 Task: Look for space in Manchester, United Kingdom from 5th June, 2023 to 16th June, 2023 for 2 adults in price range Rs.14000 to Rs.18000. Place can be entire place with 1  bedroom having 1 bed and 1 bathroom. Property type can be house, flat, guest house, hotel. Booking option can be shelf check-in. Required host language is English.
Action: Mouse moved to (443, 90)
Screenshot: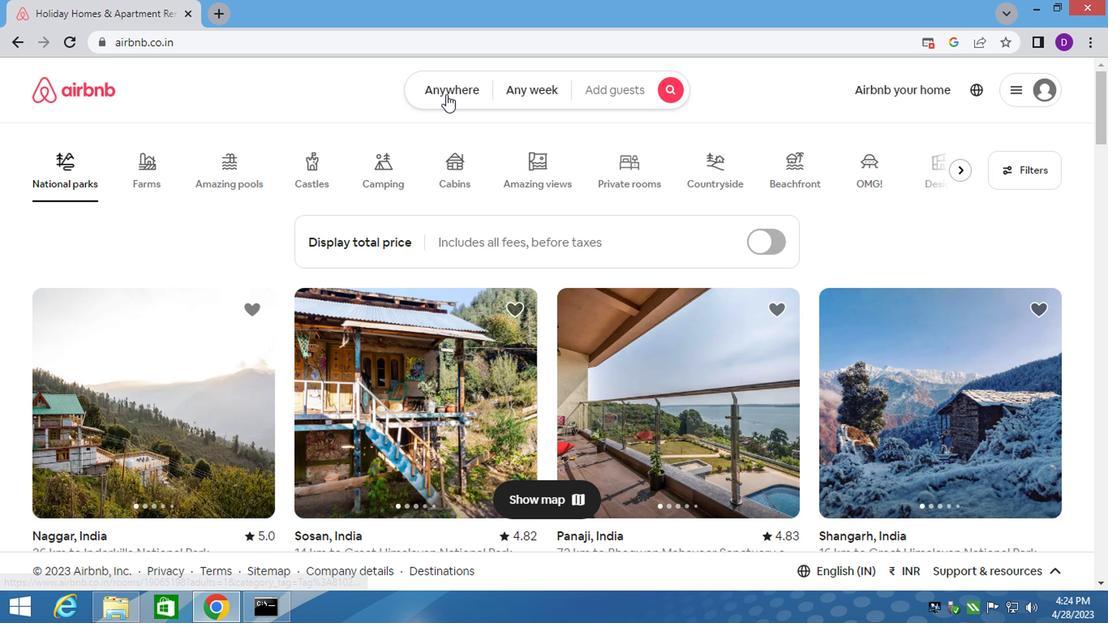 
Action: Mouse pressed left at (443, 90)
Screenshot: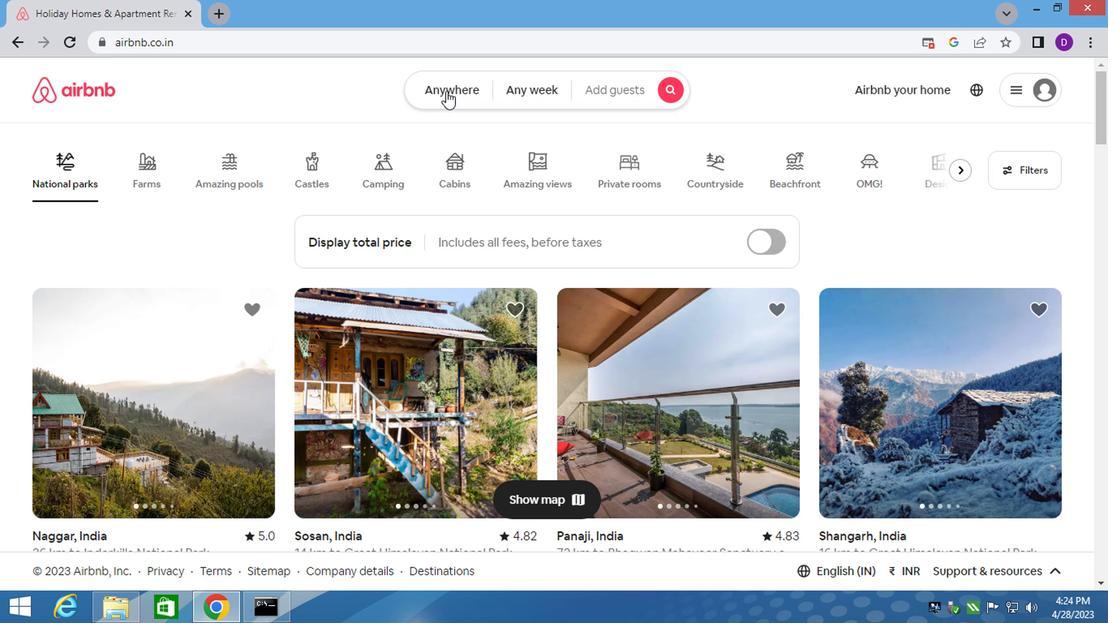
Action: Mouse moved to (288, 157)
Screenshot: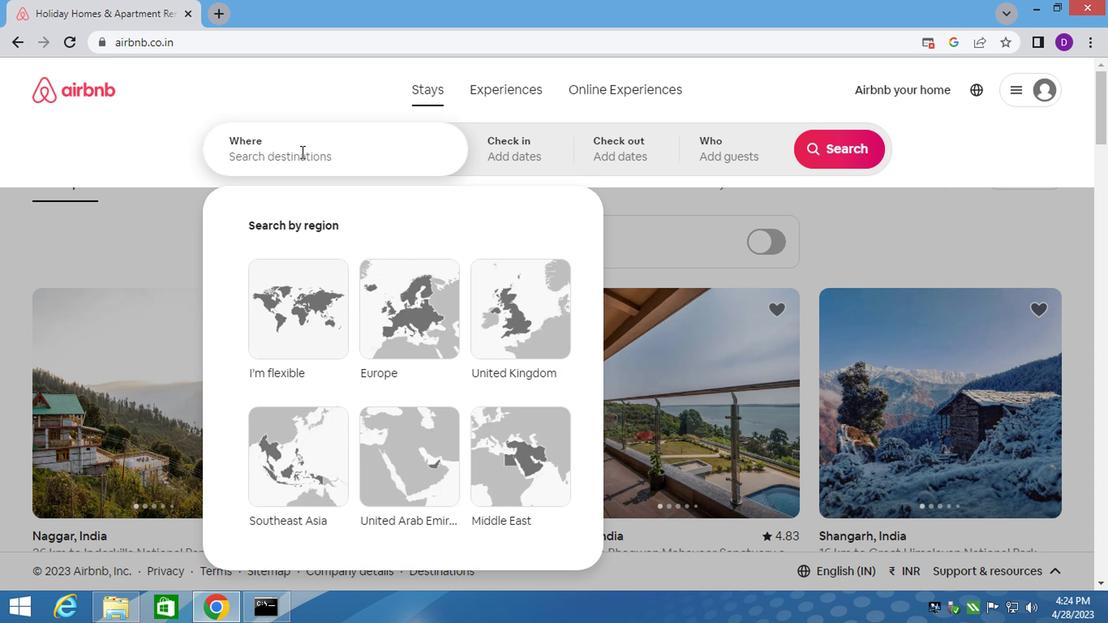 
Action: Mouse pressed left at (288, 157)
Screenshot: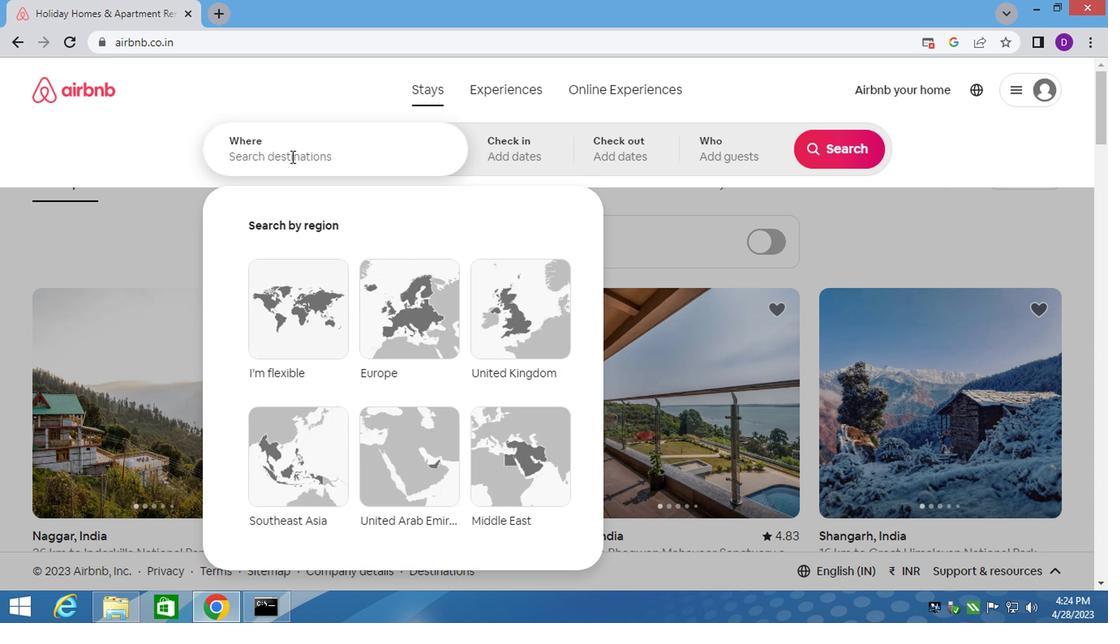 
Action: Key pressed <Key.shift>MANCH<Key.down><Key.backspace><Key.backspace><Key.backspace><Key.backspace><Key.backspace><Key.backspace><Key.backspace><Key.space><Key.shift>U<Key.backspace><Key.shift>U<Key.down><Key.down><Key.up><Key.enter>
Screenshot: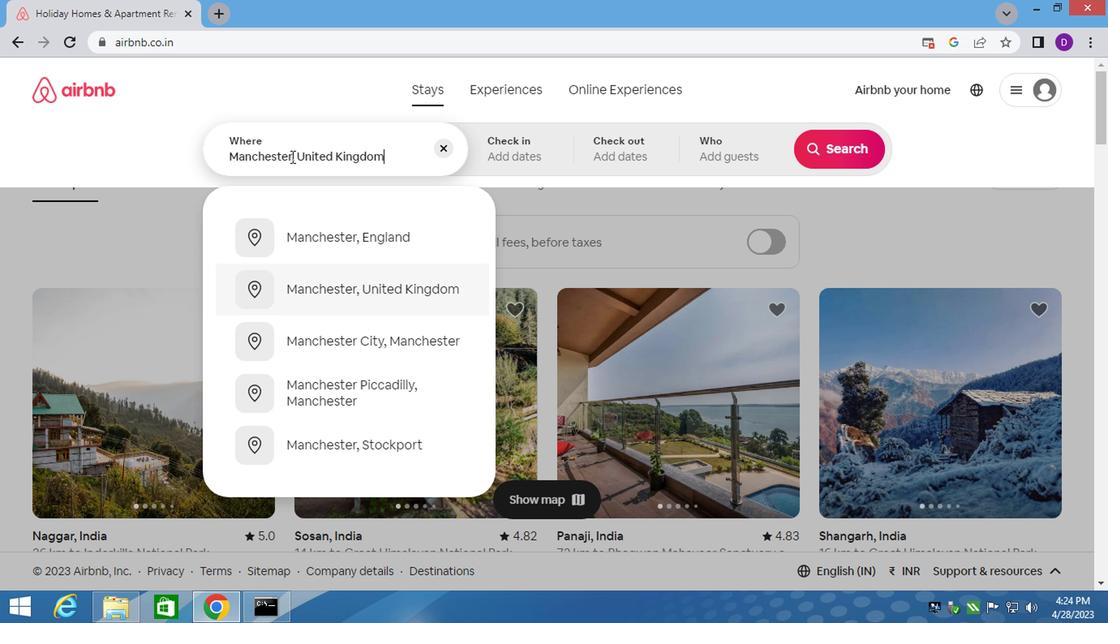 
Action: Mouse moved to (829, 276)
Screenshot: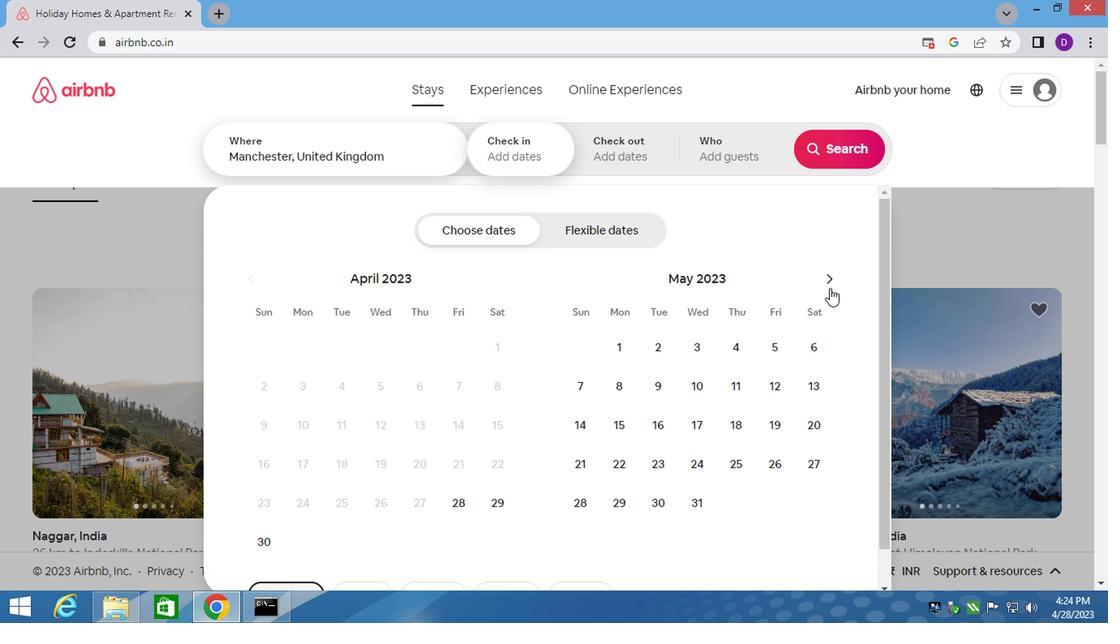 
Action: Mouse pressed left at (829, 276)
Screenshot: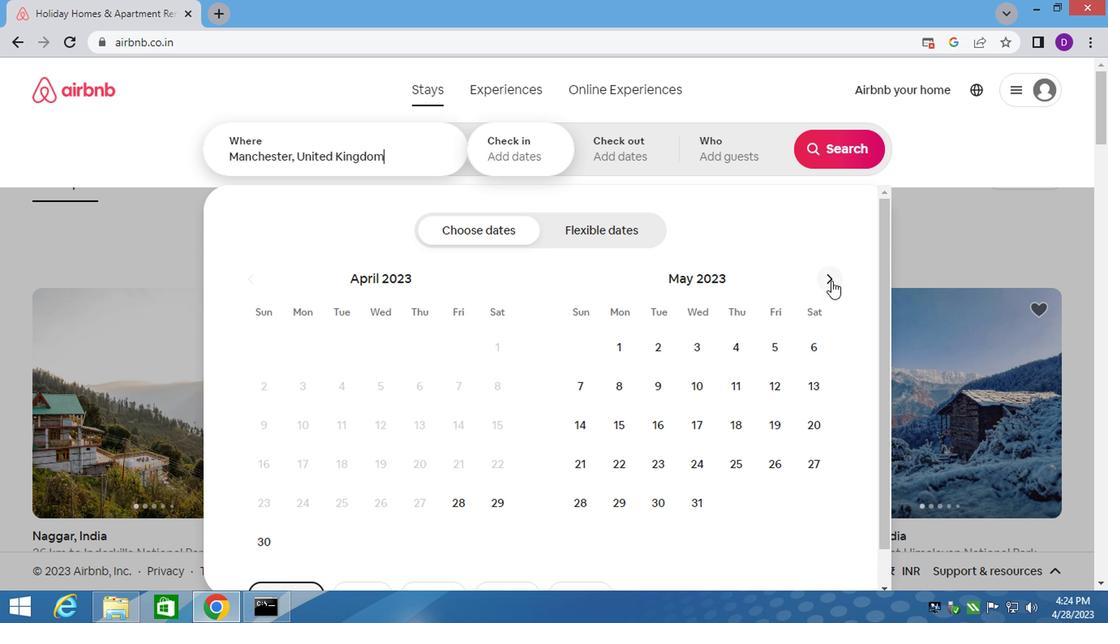 
Action: Mouse moved to (624, 388)
Screenshot: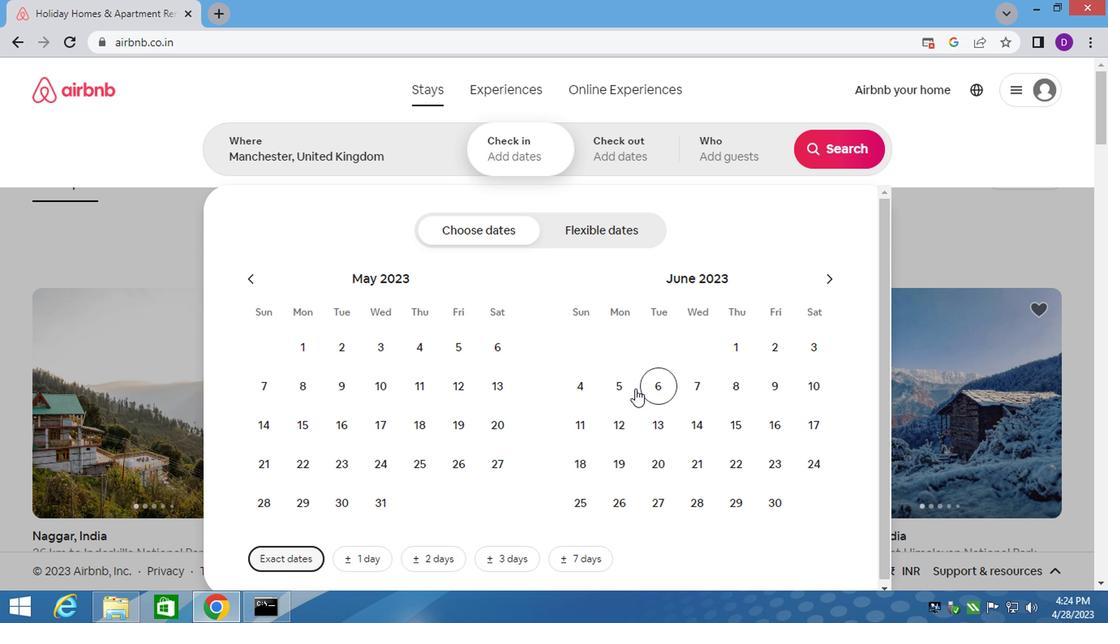 
Action: Mouse pressed left at (624, 388)
Screenshot: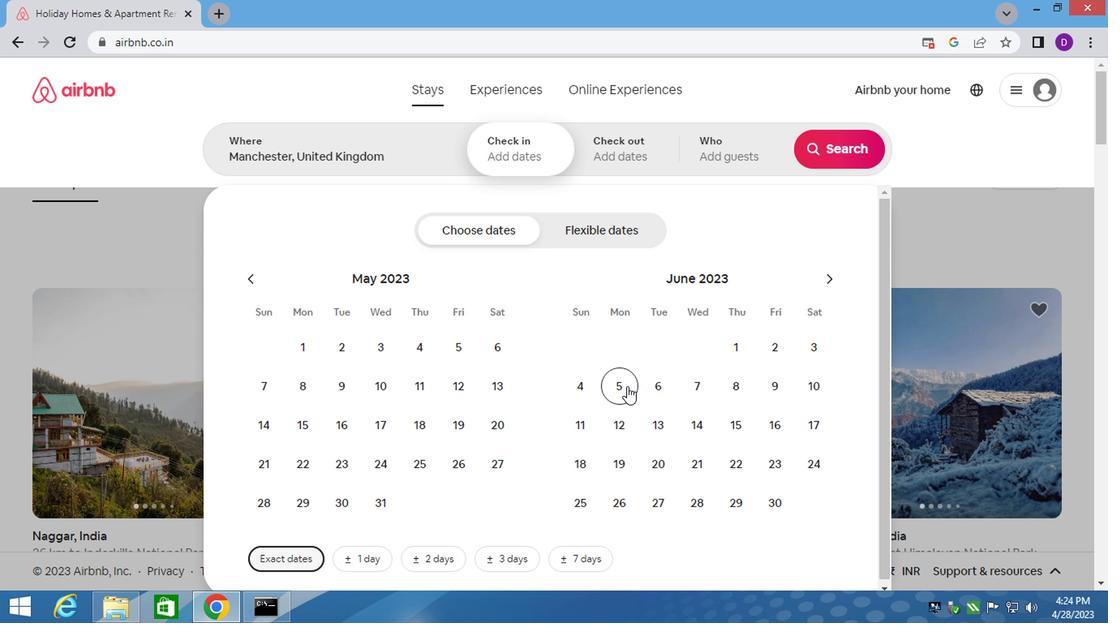 
Action: Mouse moved to (774, 419)
Screenshot: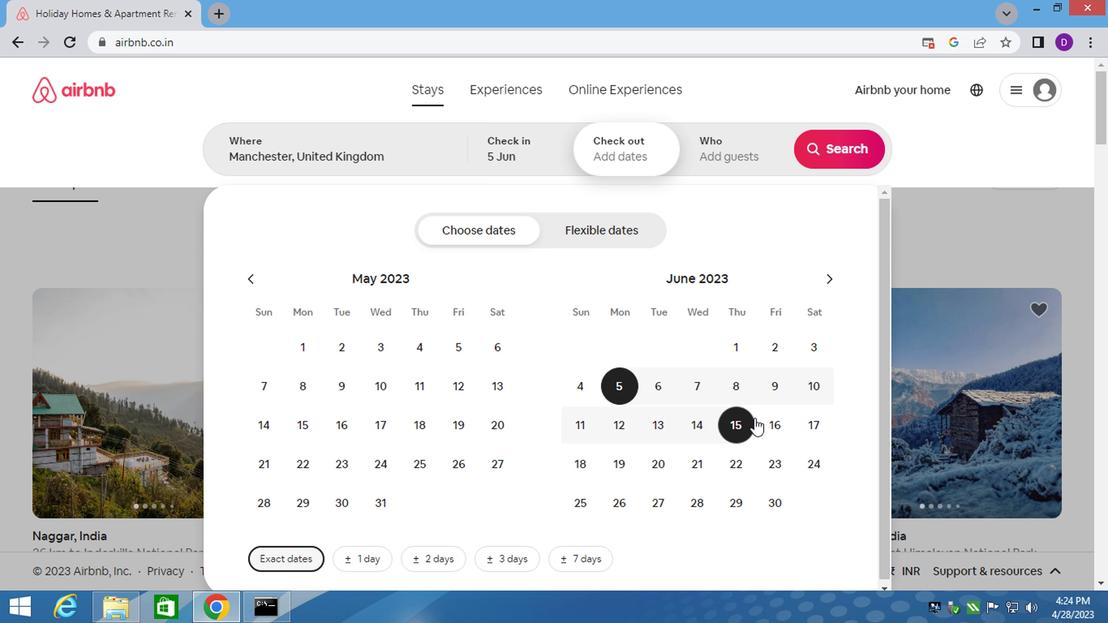 
Action: Mouse pressed left at (774, 419)
Screenshot: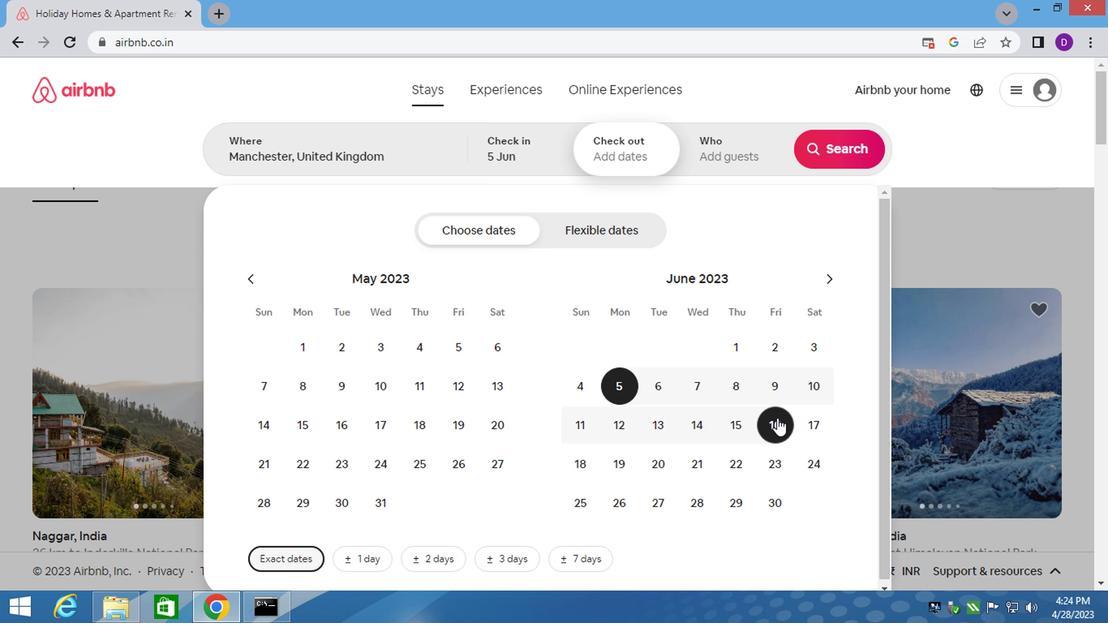 
Action: Mouse moved to (709, 147)
Screenshot: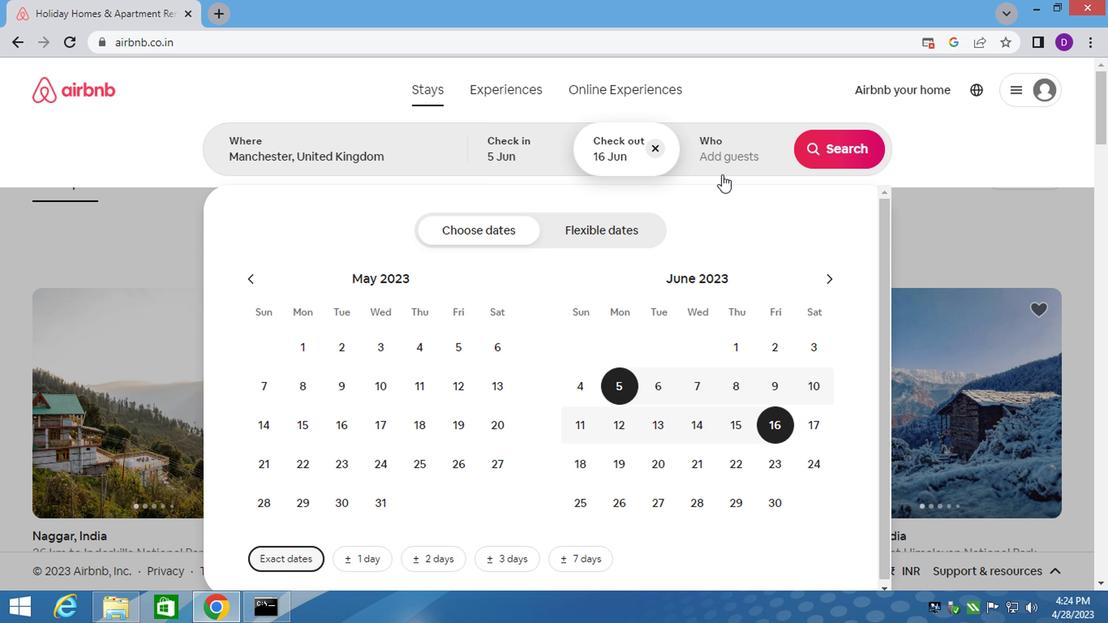 
Action: Mouse pressed left at (709, 147)
Screenshot: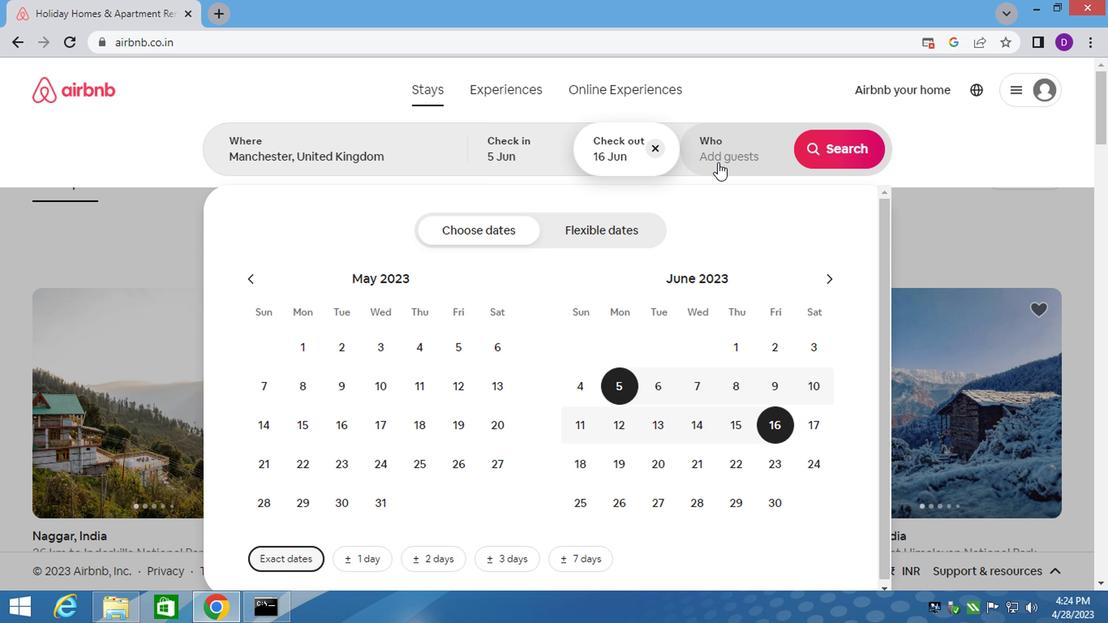 
Action: Mouse moved to (838, 237)
Screenshot: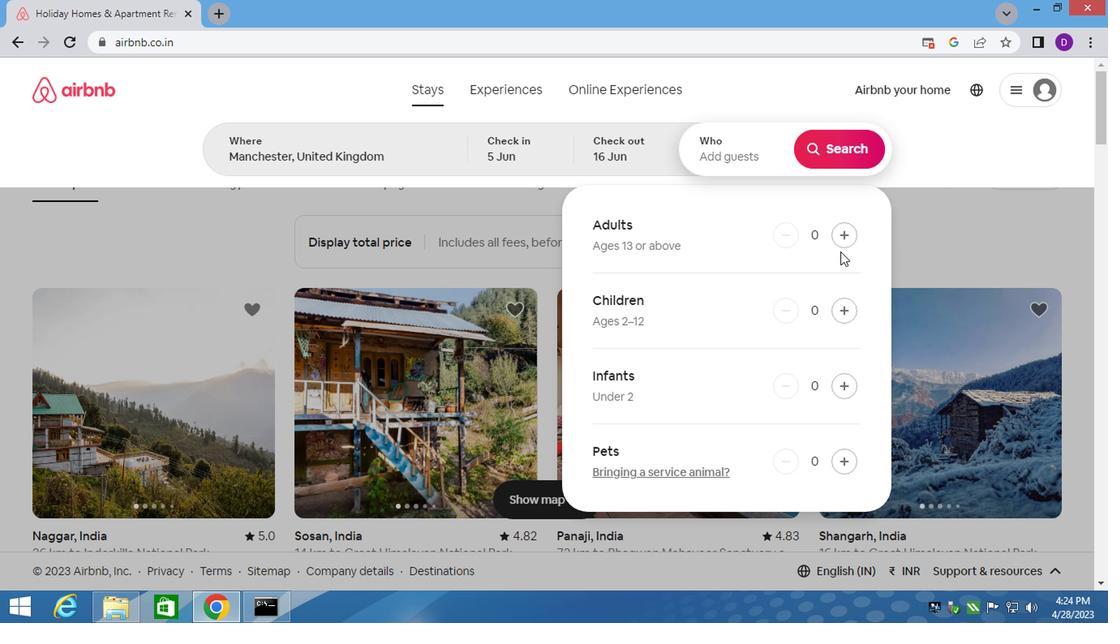 
Action: Mouse pressed left at (838, 237)
Screenshot: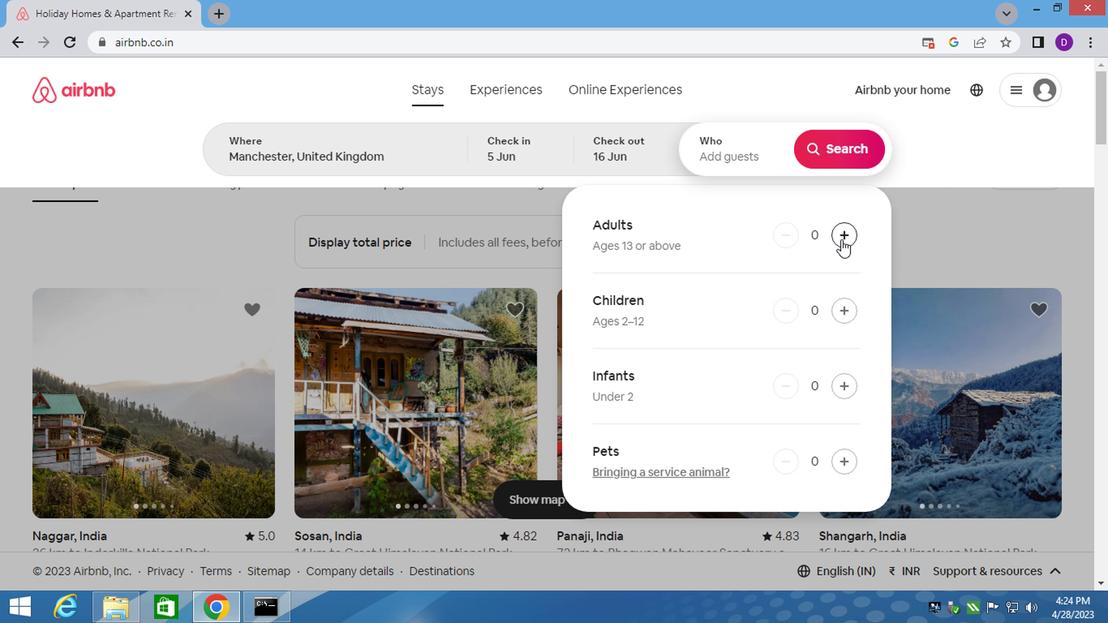 
Action: Mouse pressed left at (838, 237)
Screenshot: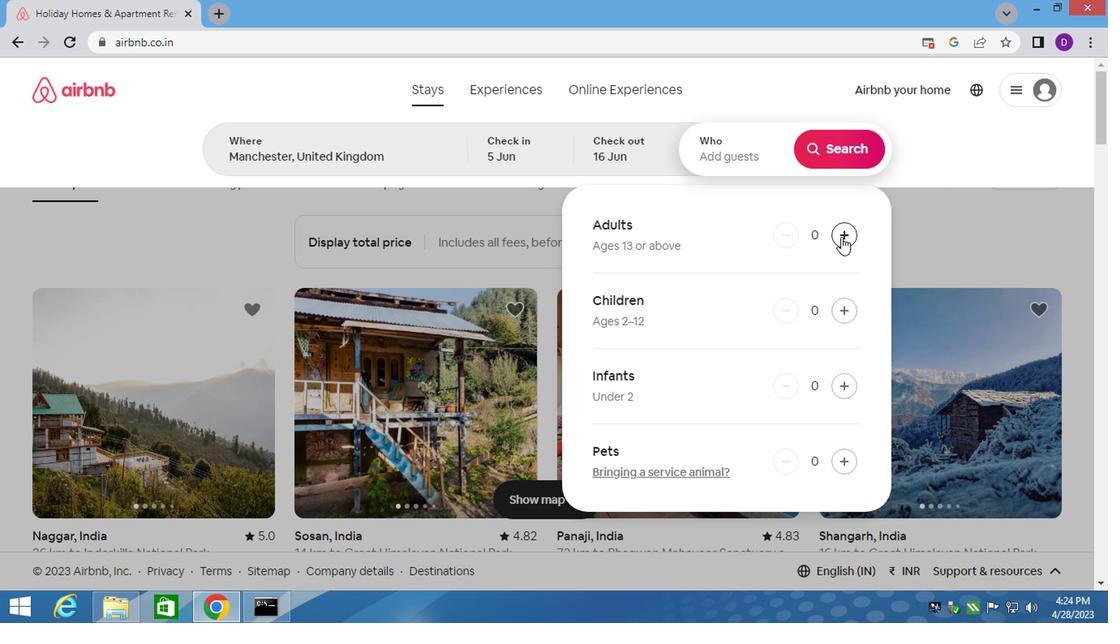 
Action: Mouse moved to (840, 140)
Screenshot: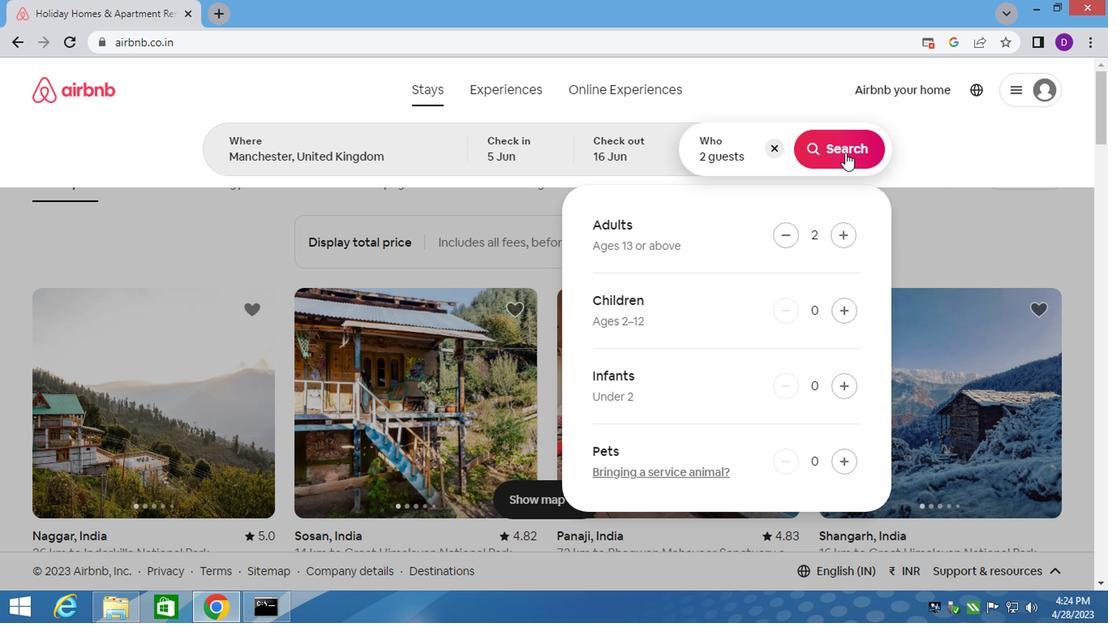 
Action: Mouse pressed left at (840, 140)
Screenshot: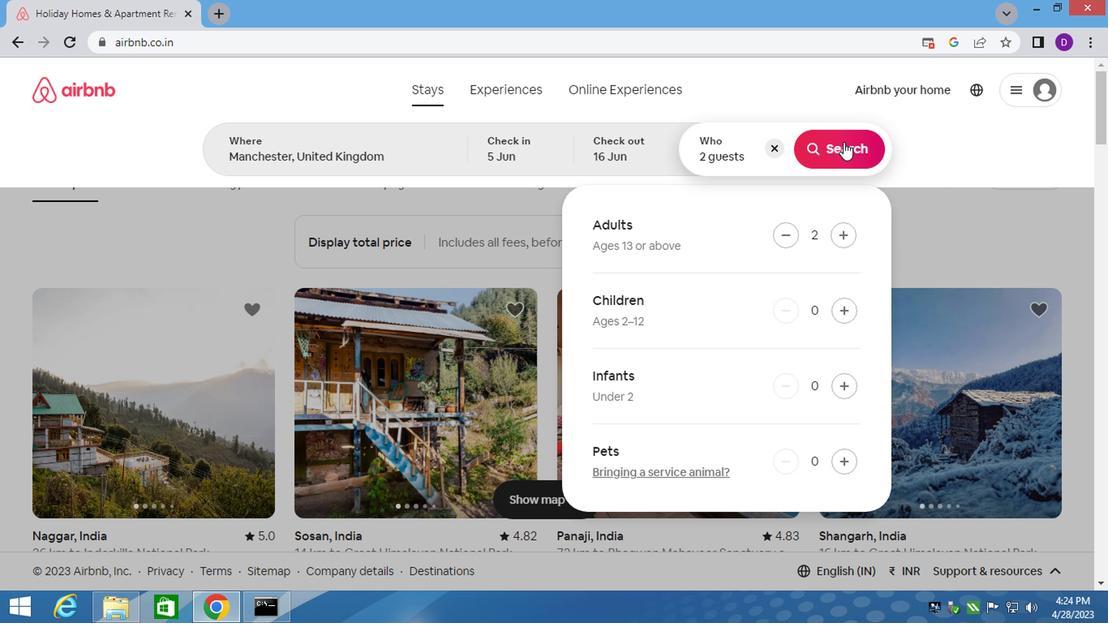 
Action: Mouse moved to (1018, 151)
Screenshot: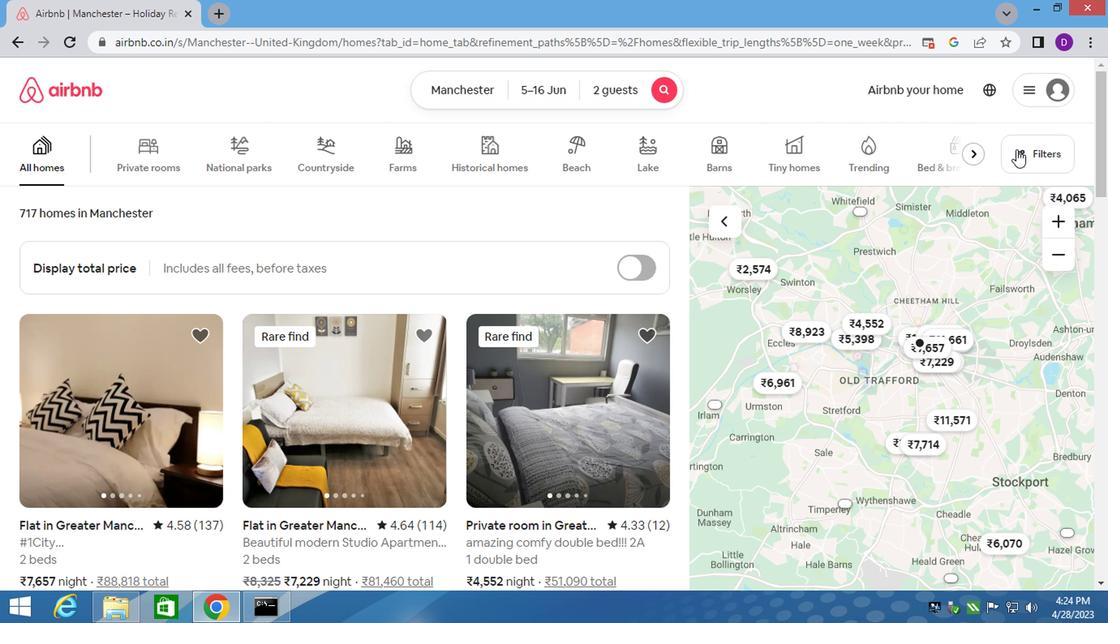 
Action: Mouse pressed left at (1018, 151)
Screenshot: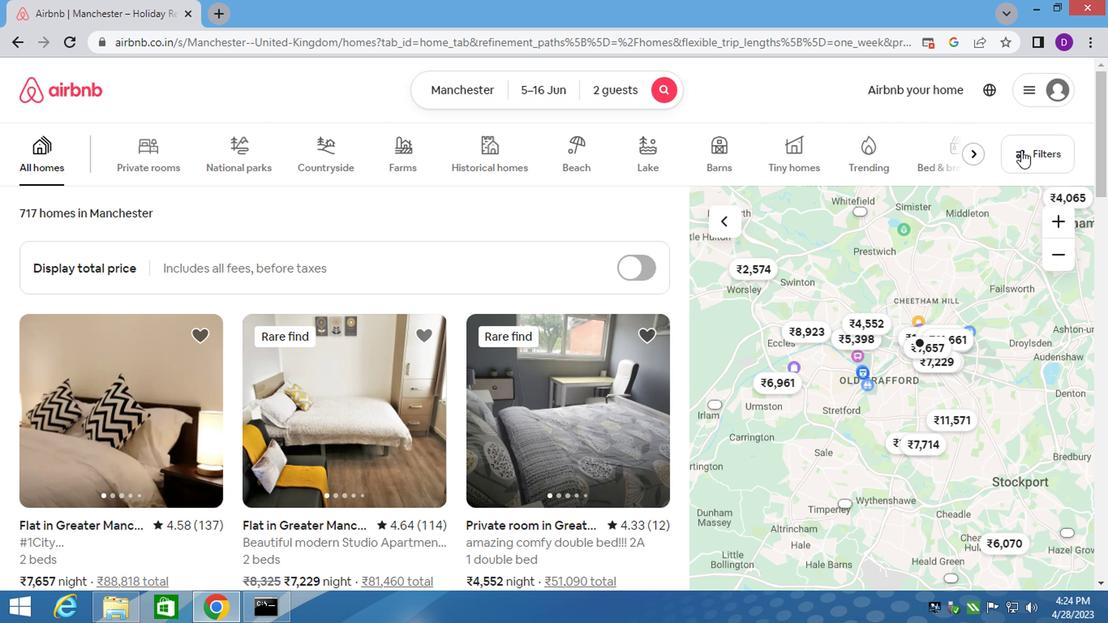 
Action: Mouse moved to (335, 359)
Screenshot: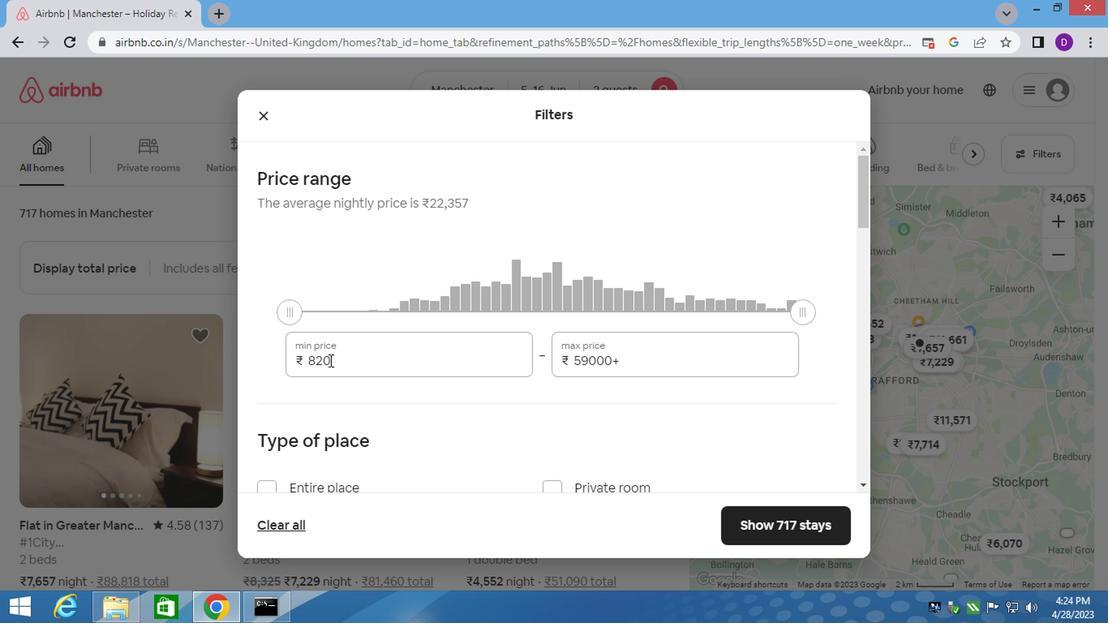 
Action: Mouse pressed left at (335, 359)
Screenshot: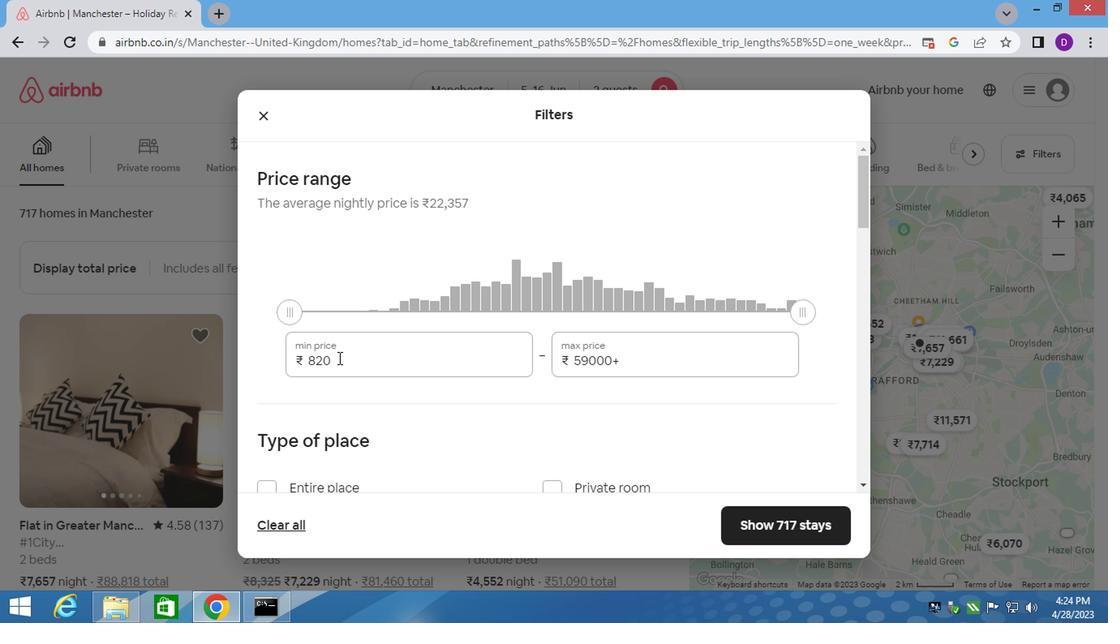 
Action: Mouse pressed left at (335, 359)
Screenshot: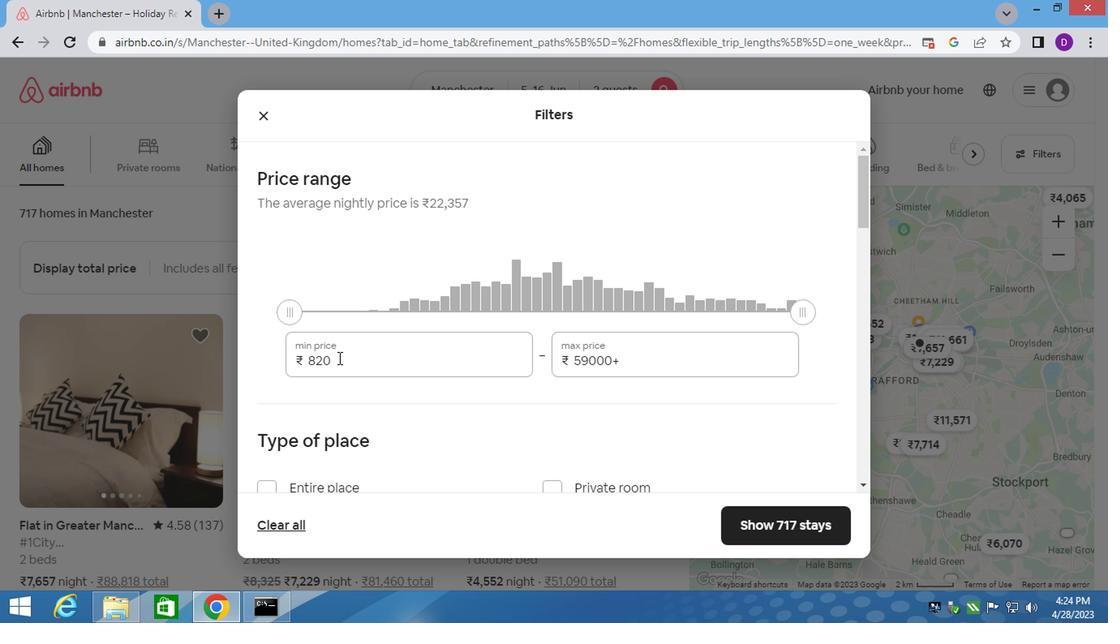 
Action: Key pressed 14000<Key.tab>18000
Screenshot: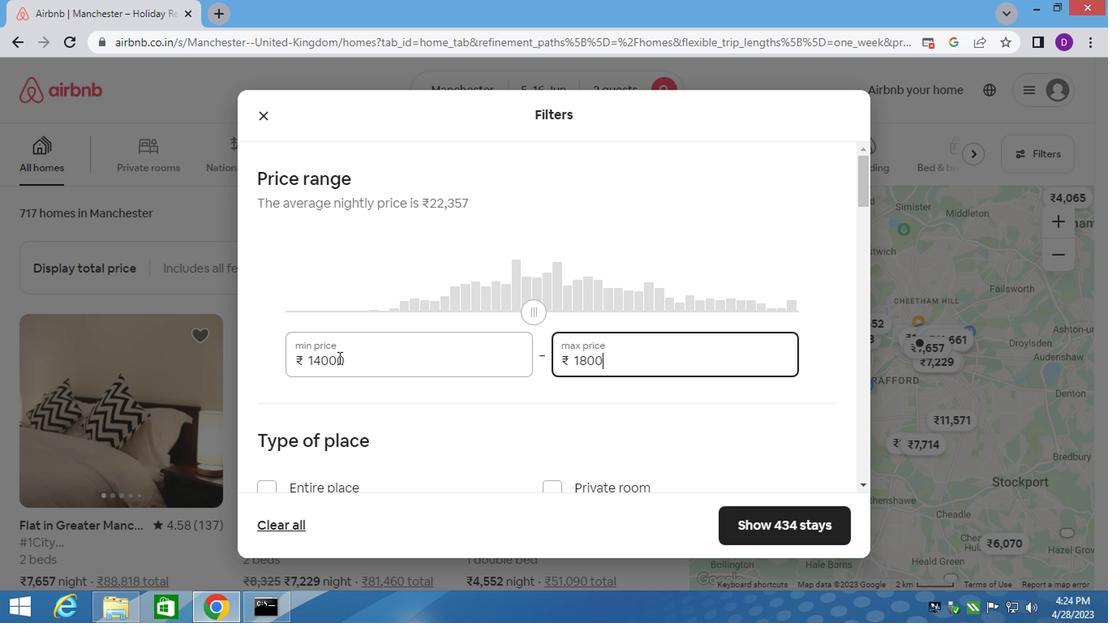 
Action: Mouse moved to (344, 372)
Screenshot: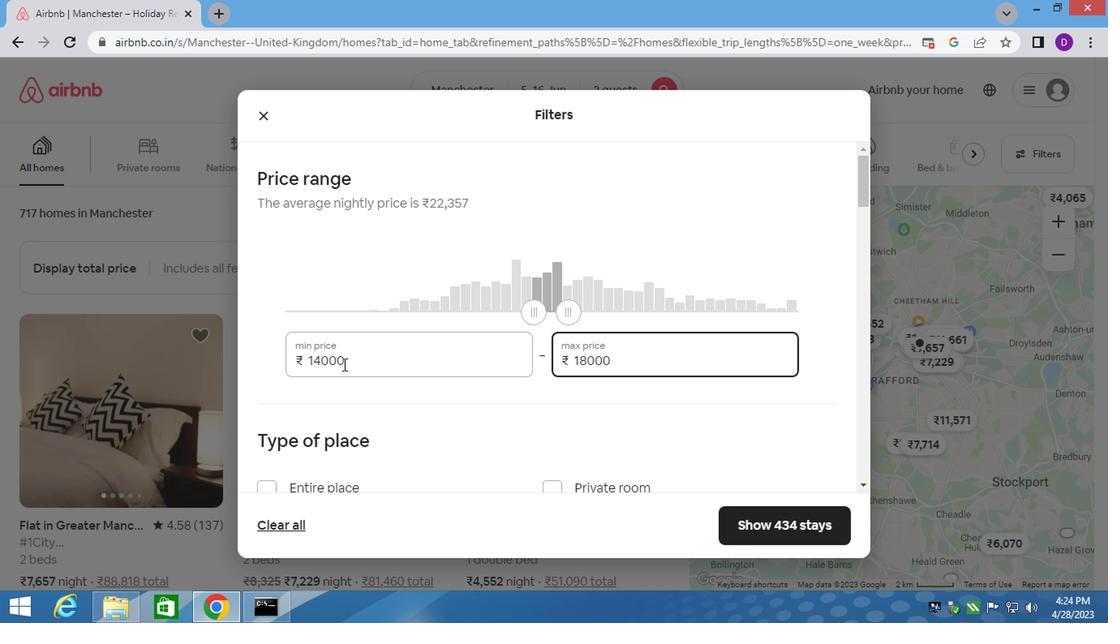 
Action: Mouse scrolled (344, 371) with delta (0, -1)
Screenshot: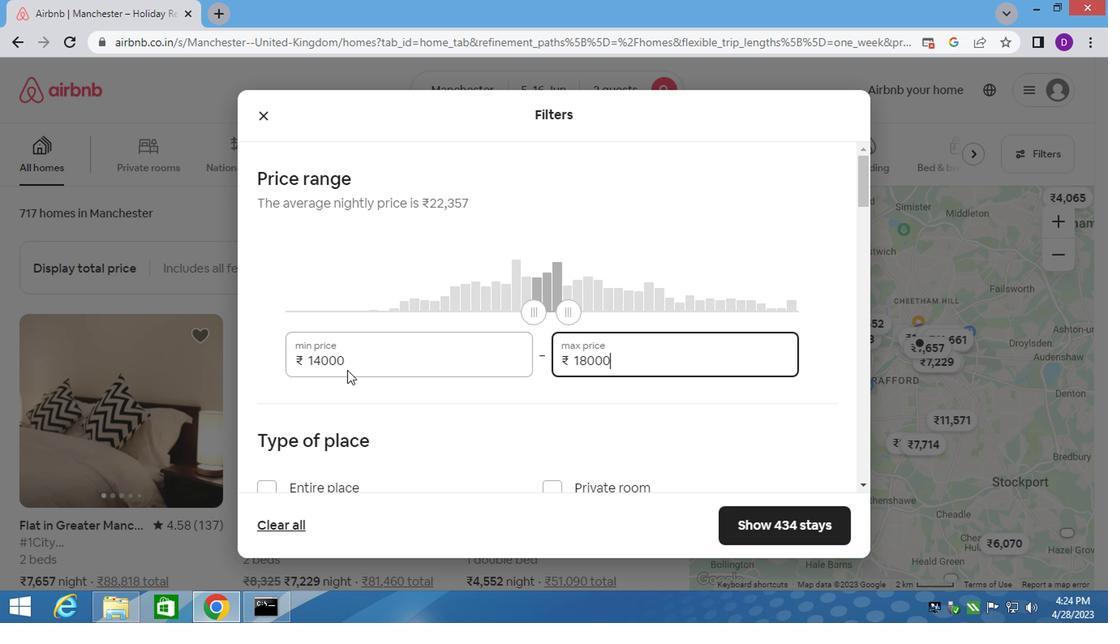 
Action: Mouse scrolled (344, 371) with delta (0, -1)
Screenshot: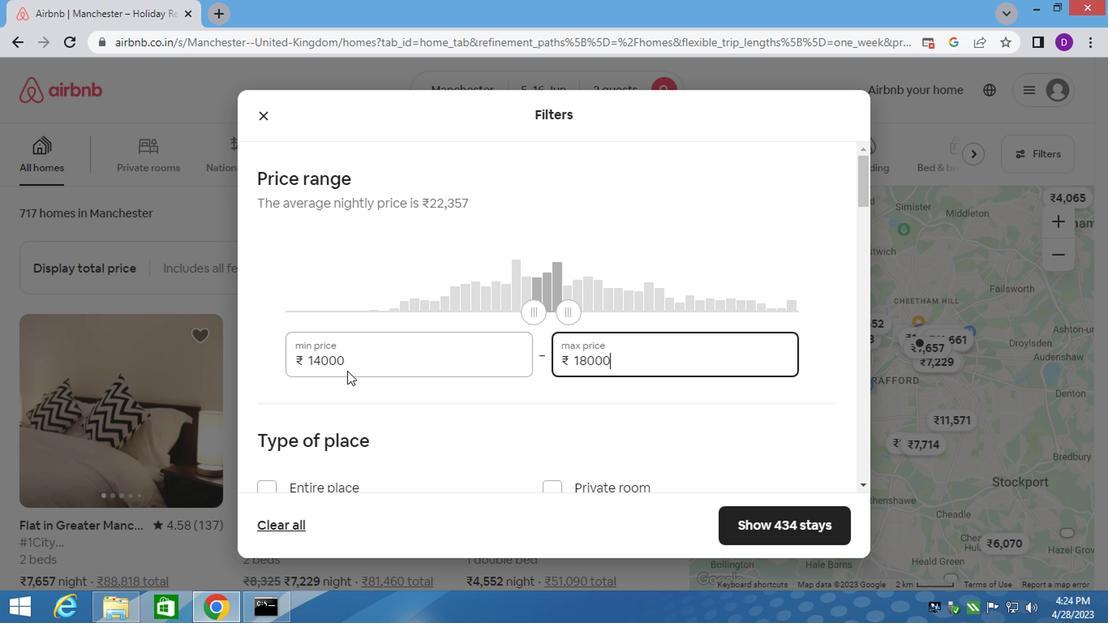 
Action: Mouse scrolled (344, 371) with delta (0, -1)
Screenshot: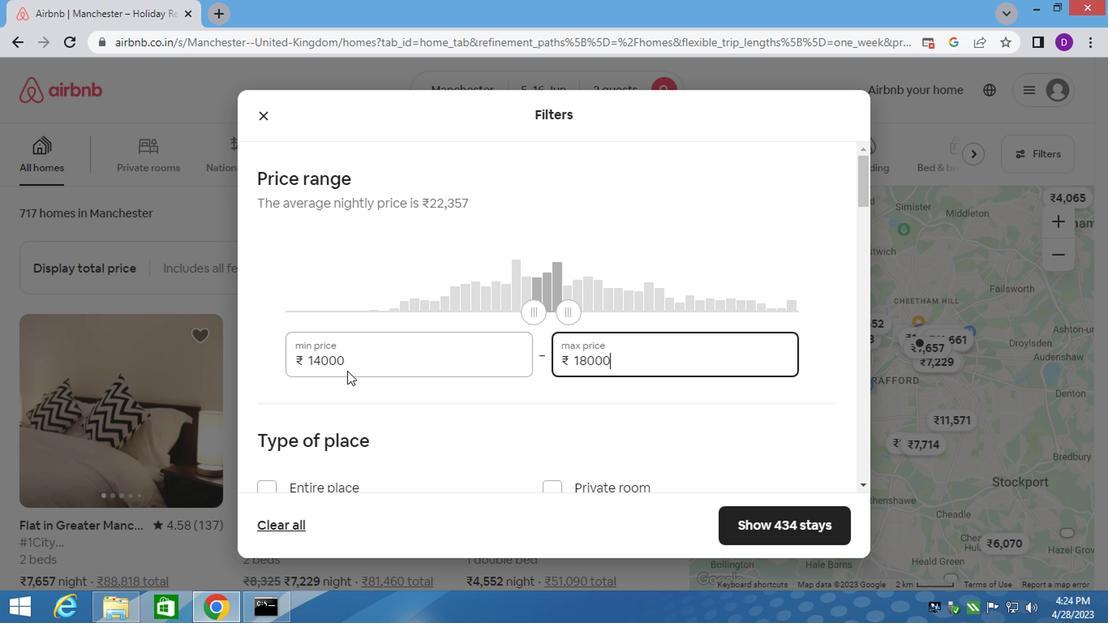
Action: Mouse moved to (266, 253)
Screenshot: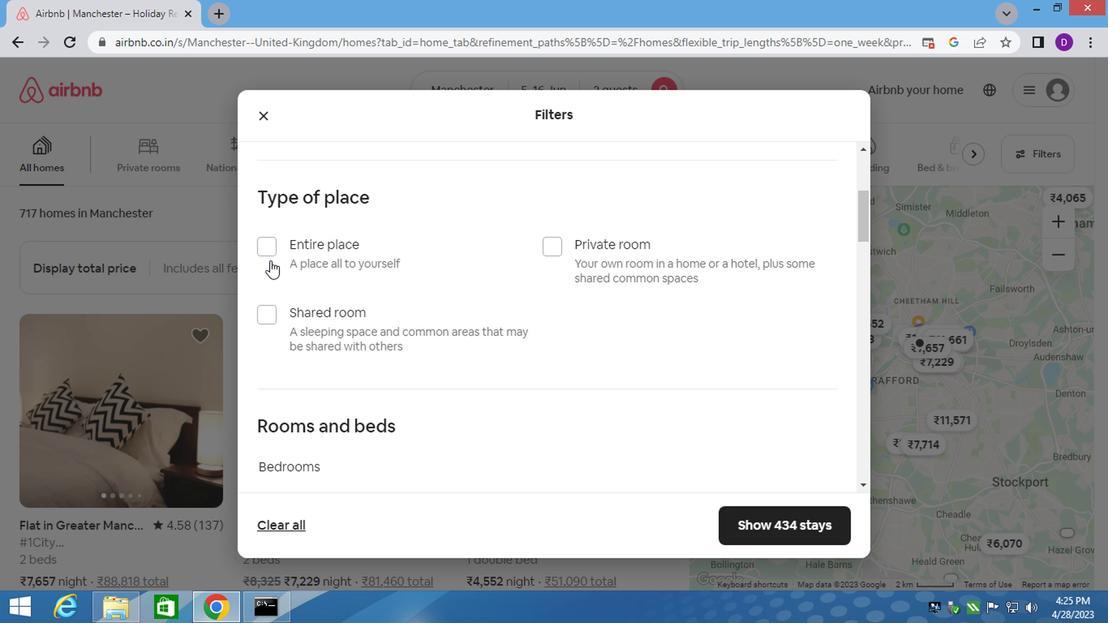 
Action: Mouse pressed left at (266, 253)
Screenshot: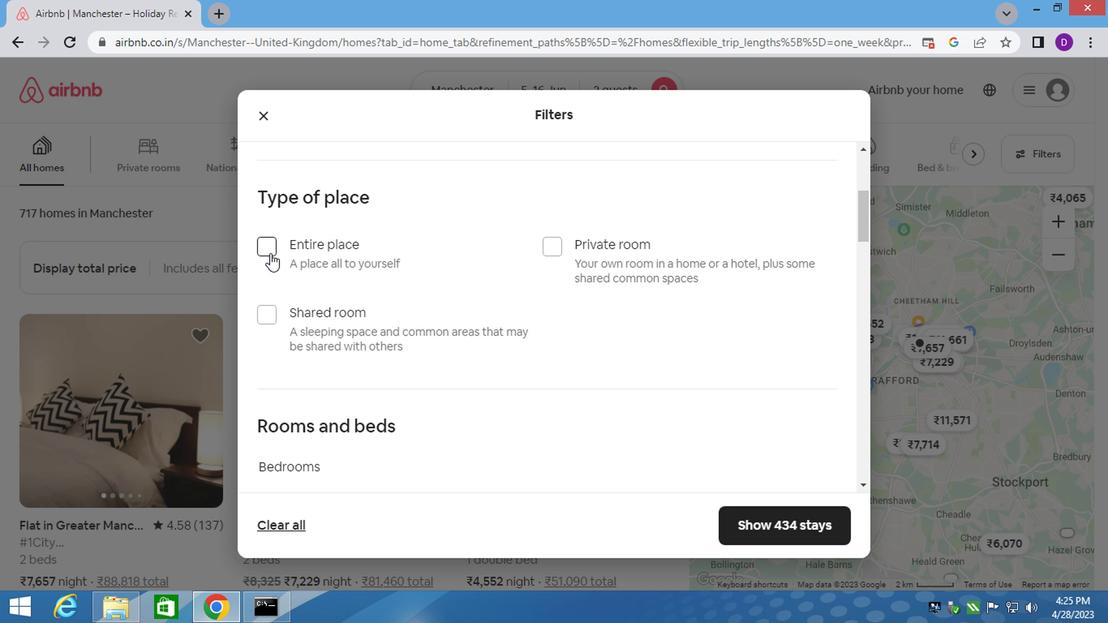 
Action: Mouse moved to (461, 350)
Screenshot: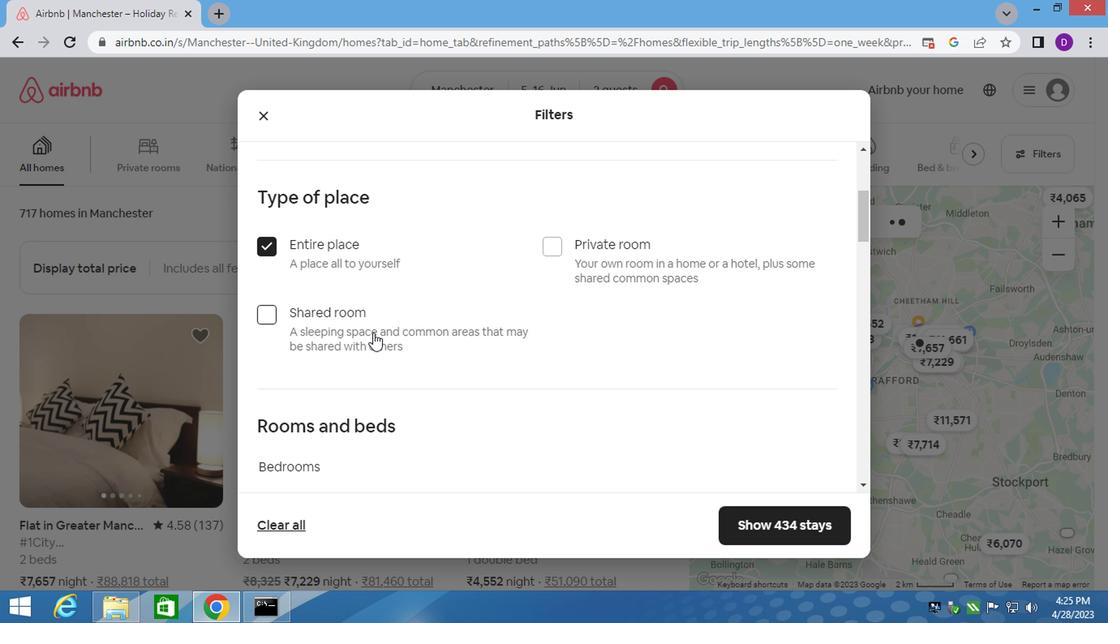 
Action: Mouse scrolled (461, 349) with delta (0, -1)
Screenshot: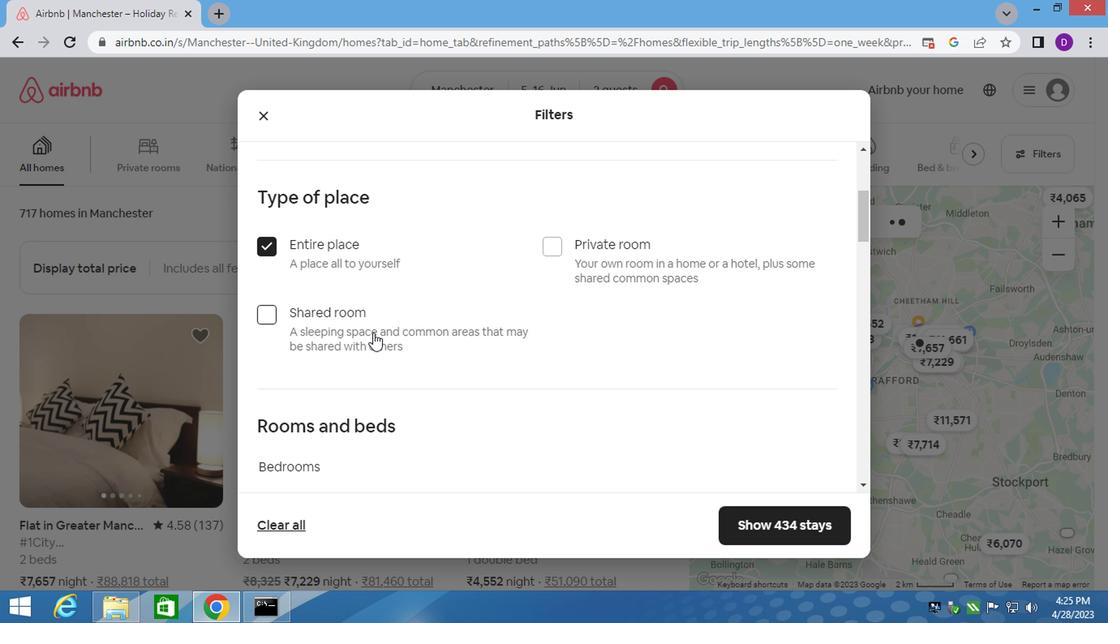
Action: Mouse moved to (461, 350)
Screenshot: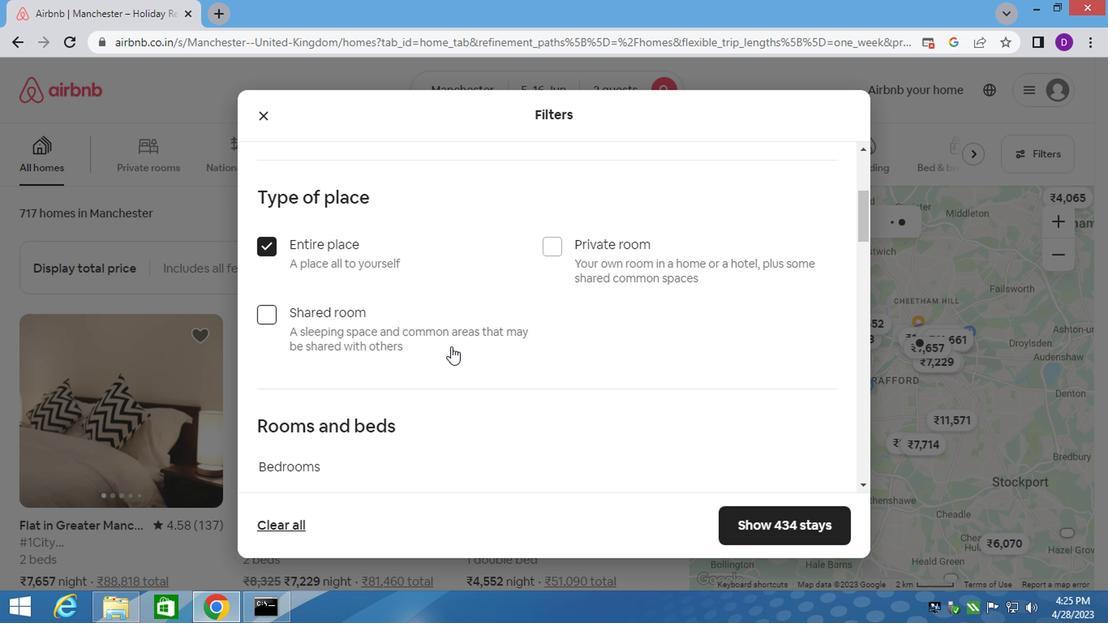 
Action: Mouse scrolled (461, 349) with delta (0, -1)
Screenshot: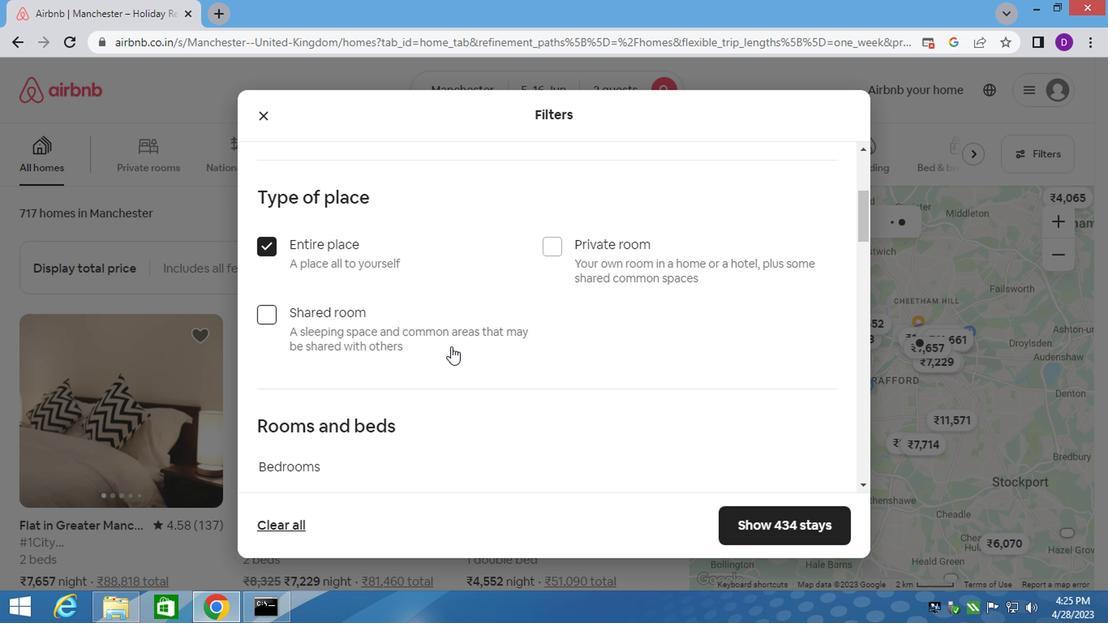 
Action: Mouse moved to (408, 353)
Screenshot: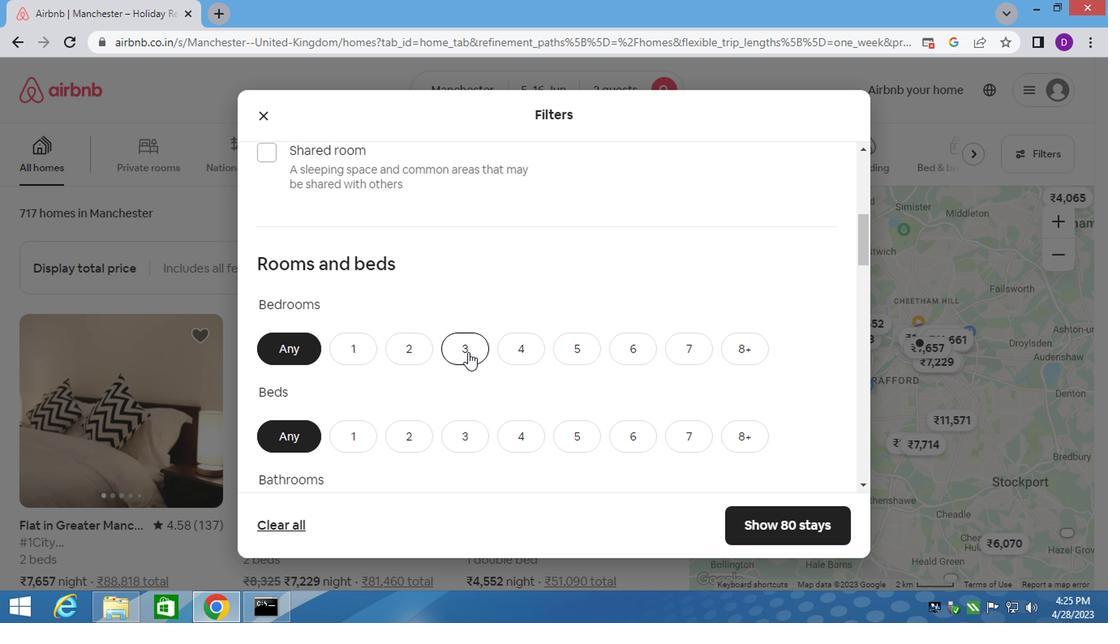 
Action: Mouse scrolled (408, 352) with delta (0, 0)
Screenshot: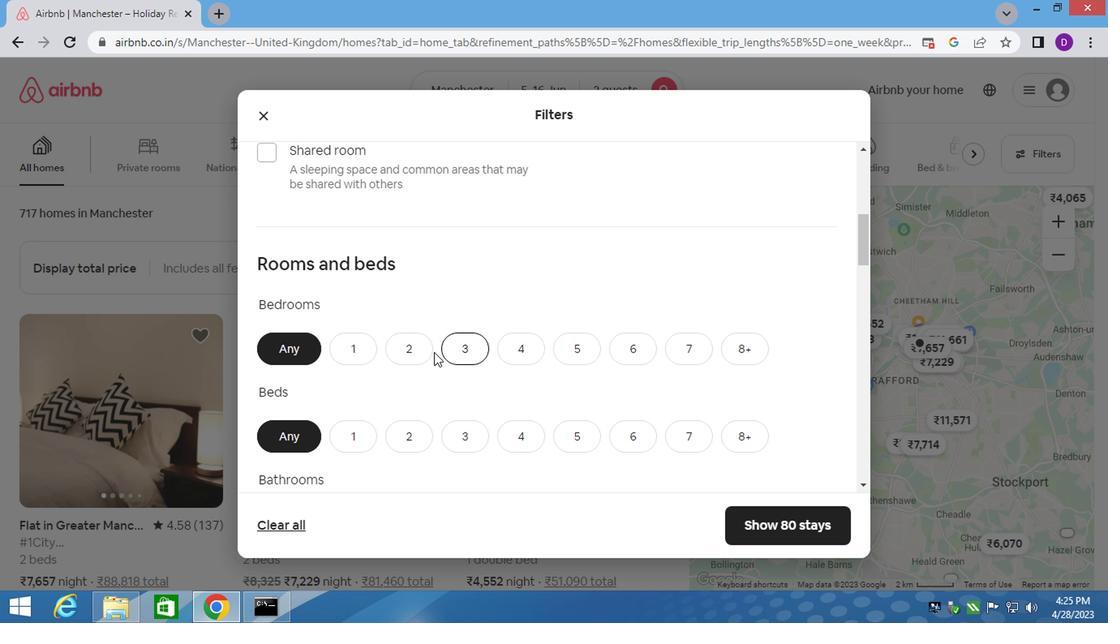 
Action: Mouse scrolled (408, 352) with delta (0, 0)
Screenshot: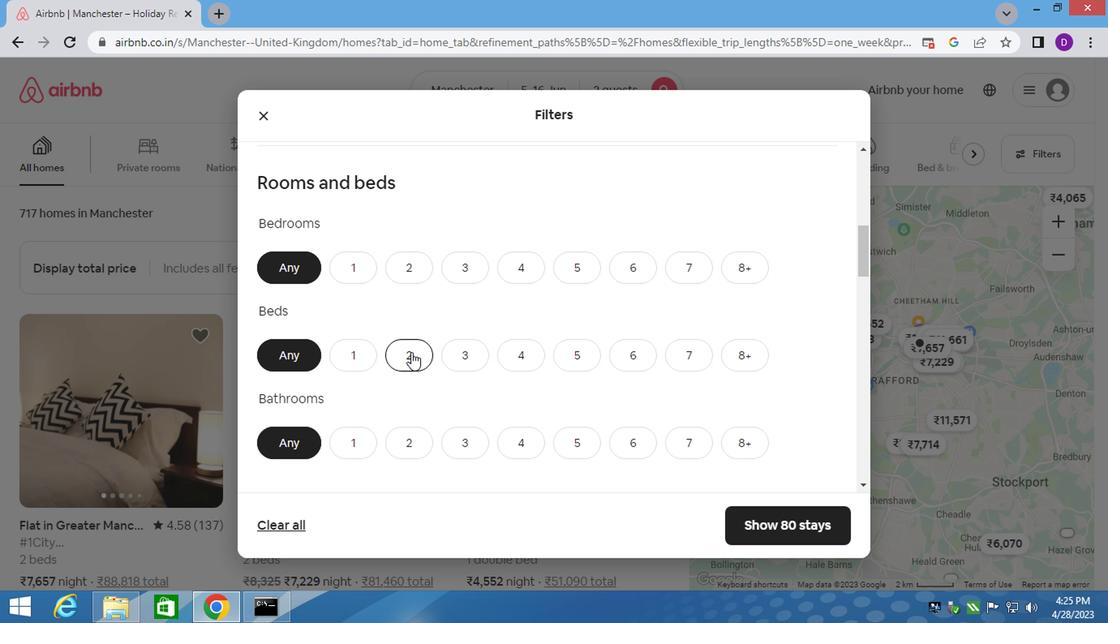 
Action: Mouse scrolled (408, 352) with delta (0, 0)
Screenshot: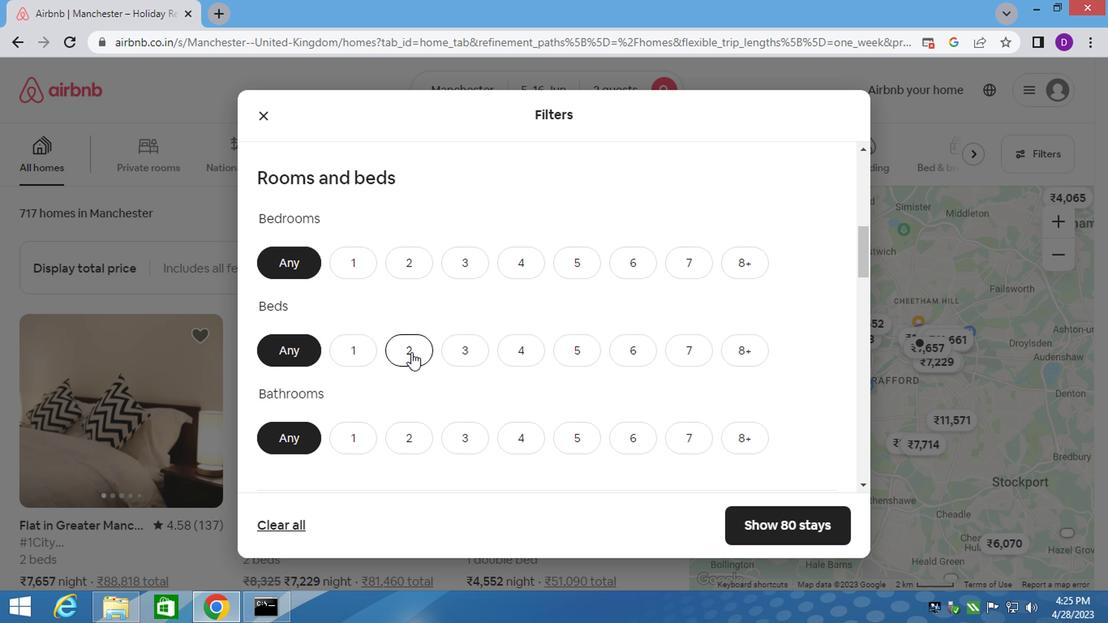 
Action: Mouse moved to (362, 307)
Screenshot: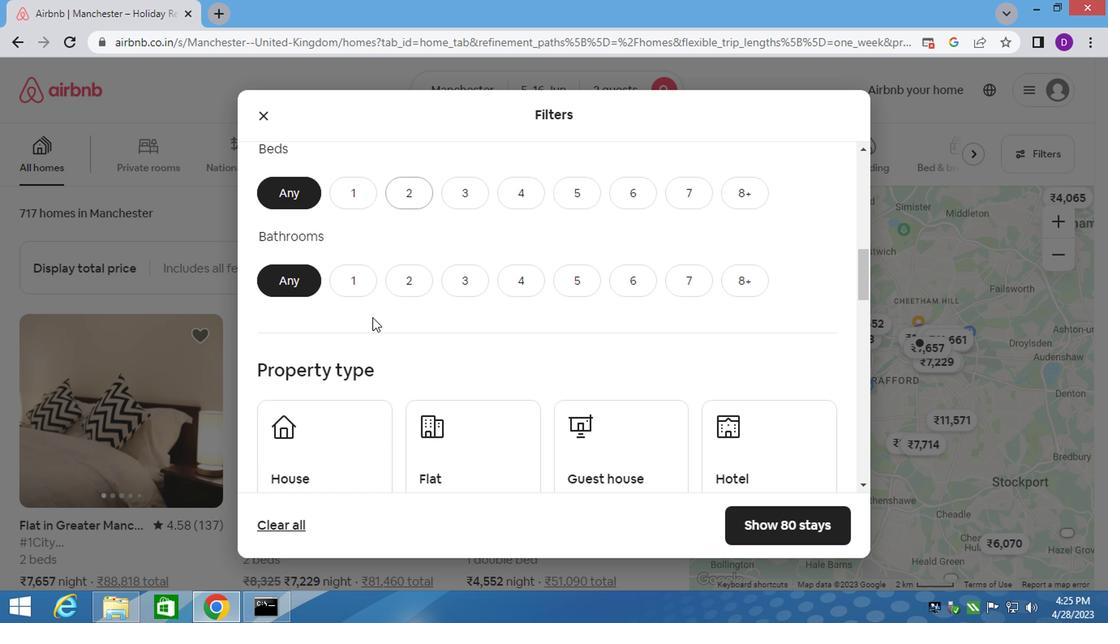 
Action: Mouse scrolled (362, 307) with delta (0, 0)
Screenshot: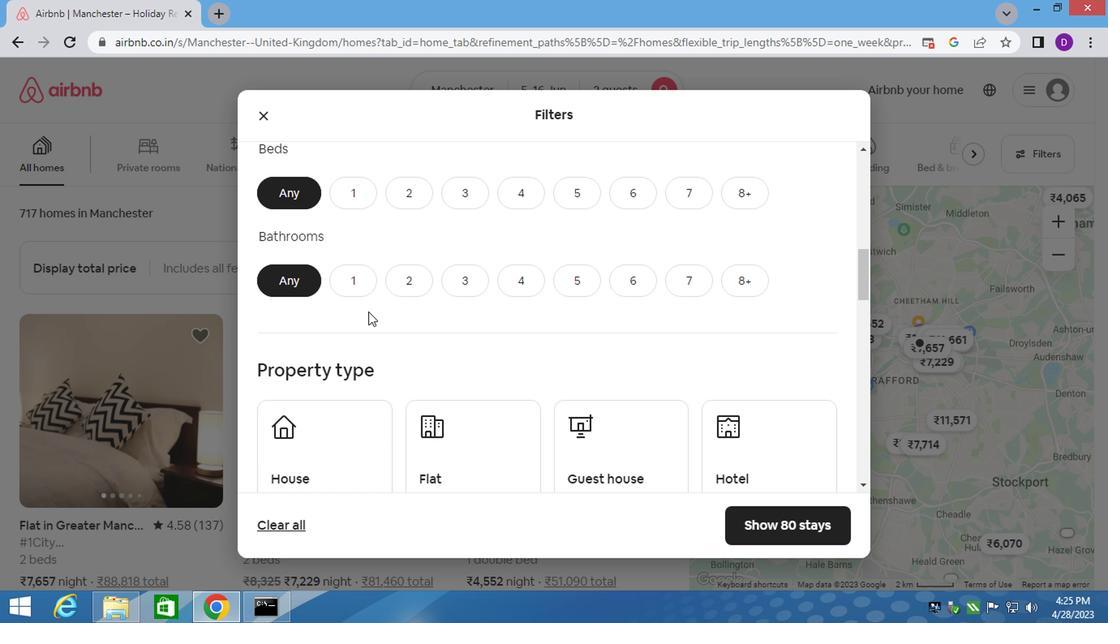 
Action: Mouse moved to (349, 193)
Screenshot: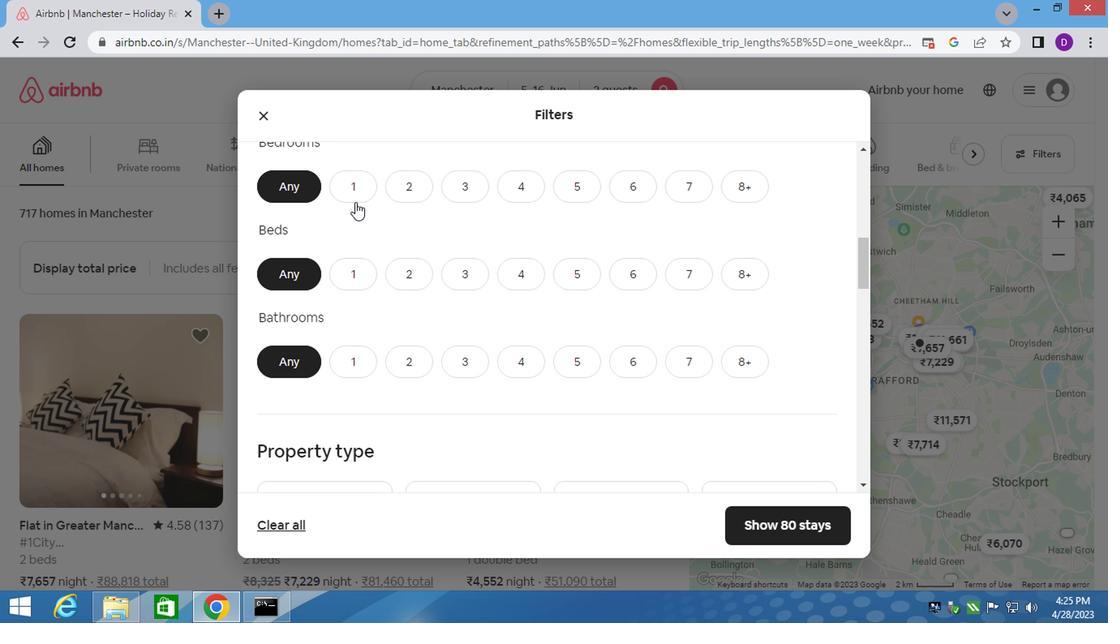 
Action: Mouse pressed left at (349, 193)
Screenshot: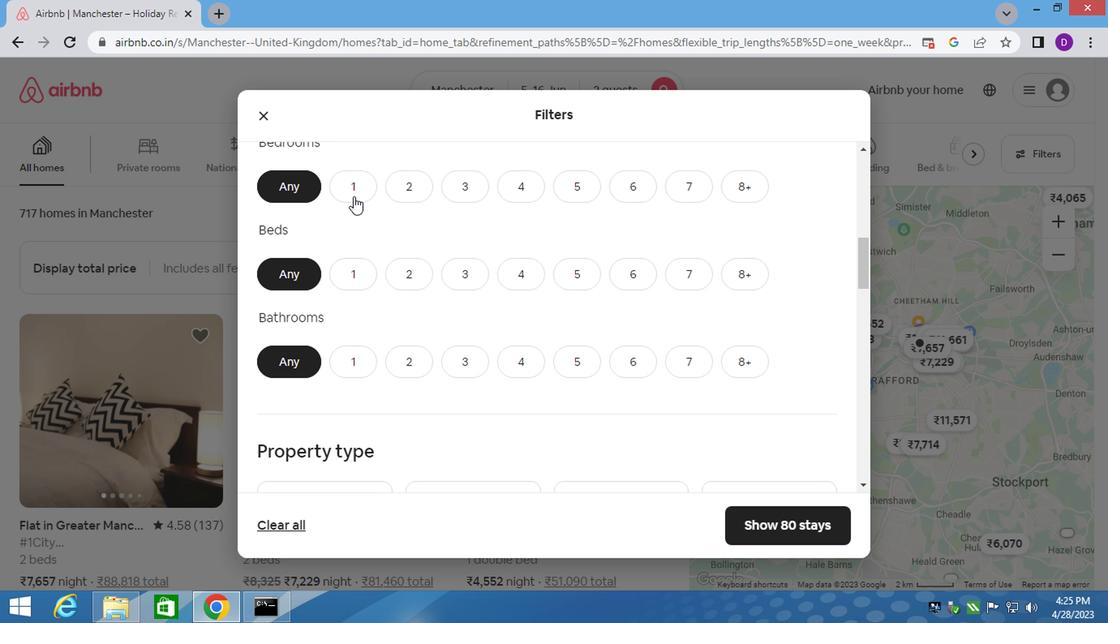 
Action: Mouse moved to (353, 281)
Screenshot: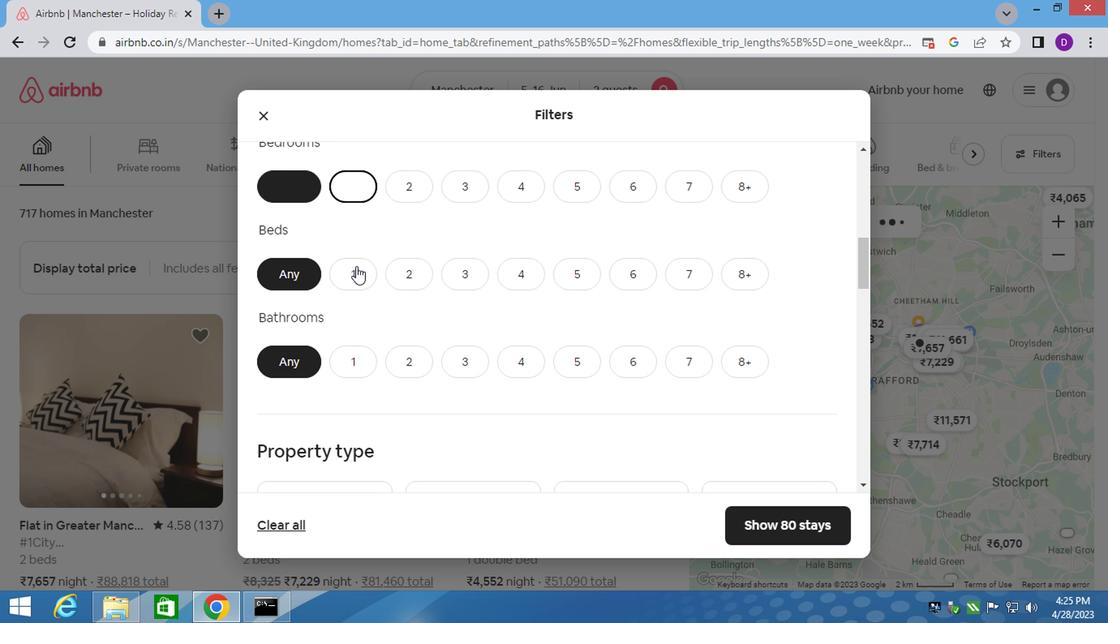 
Action: Mouse pressed left at (353, 281)
Screenshot: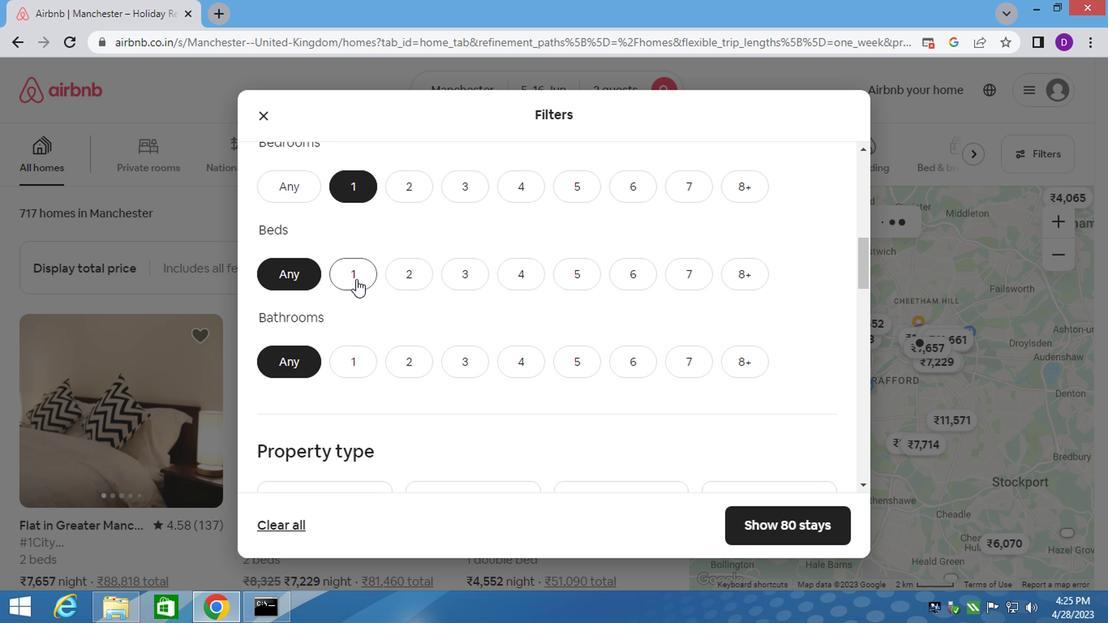 
Action: Mouse moved to (353, 362)
Screenshot: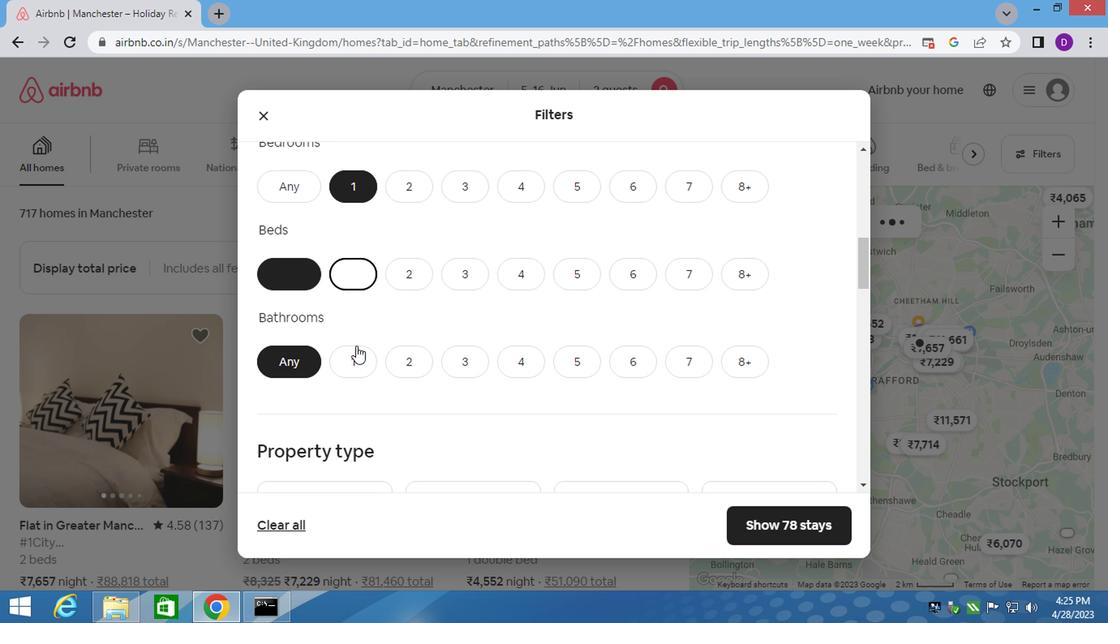 
Action: Mouse pressed left at (353, 362)
Screenshot: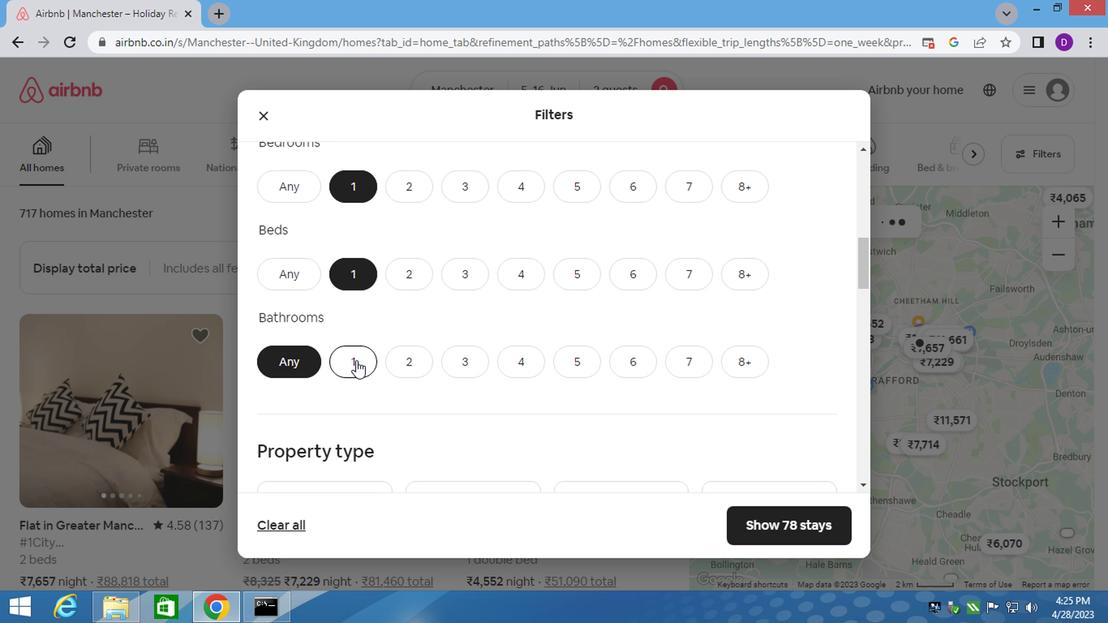 
Action: Mouse scrolled (353, 361) with delta (0, -1)
Screenshot: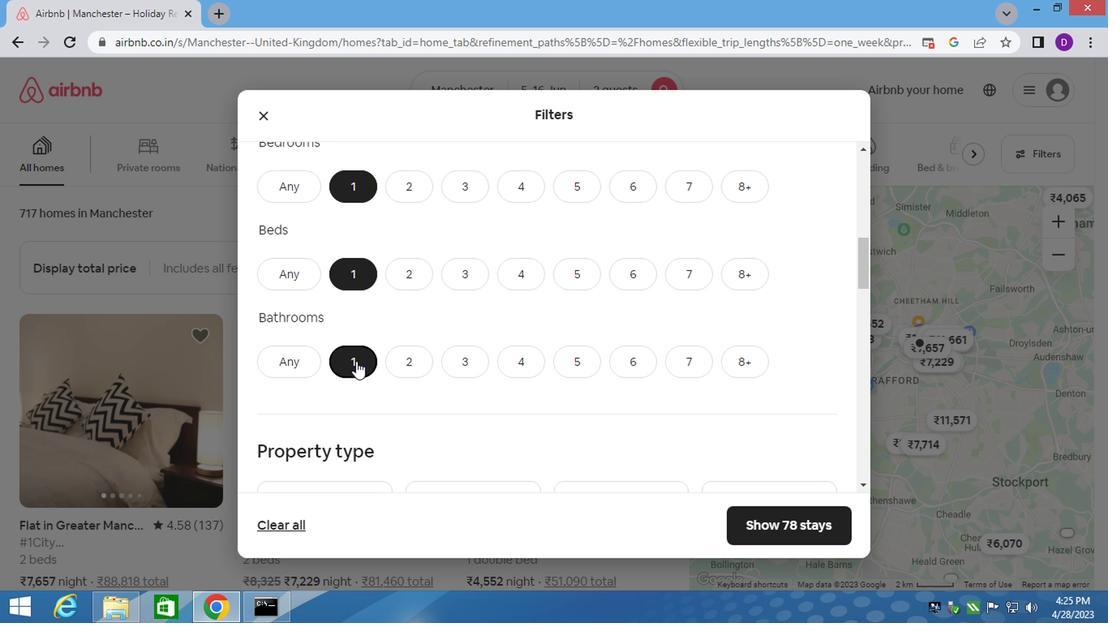
Action: Mouse scrolled (353, 361) with delta (0, -1)
Screenshot: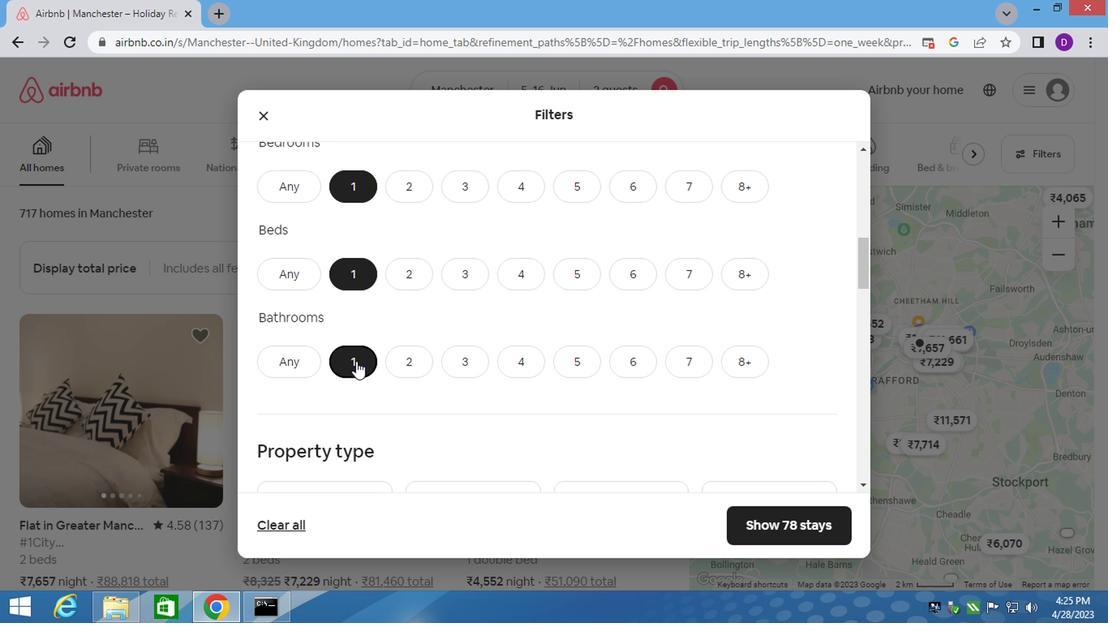 
Action: Mouse moved to (326, 354)
Screenshot: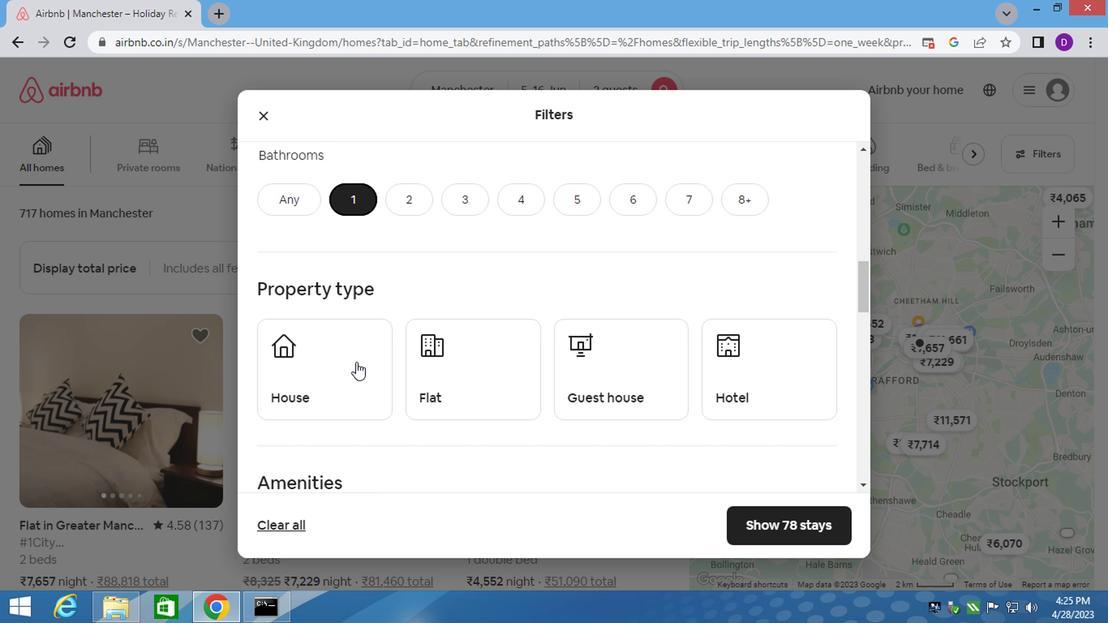 
Action: Mouse pressed left at (326, 354)
Screenshot: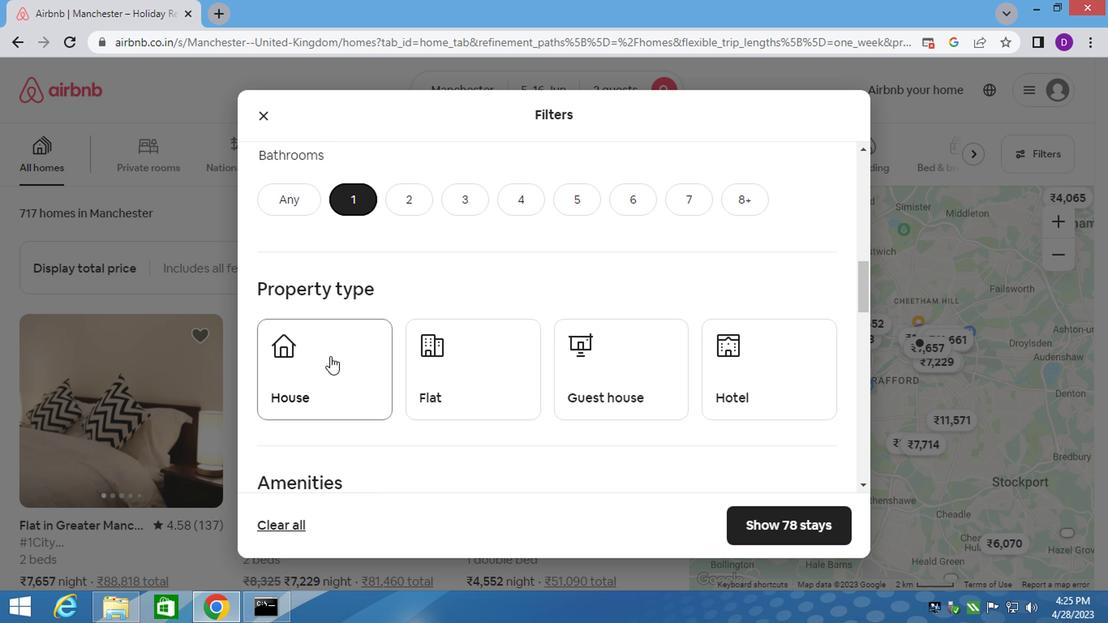 
Action: Mouse moved to (461, 371)
Screenshot: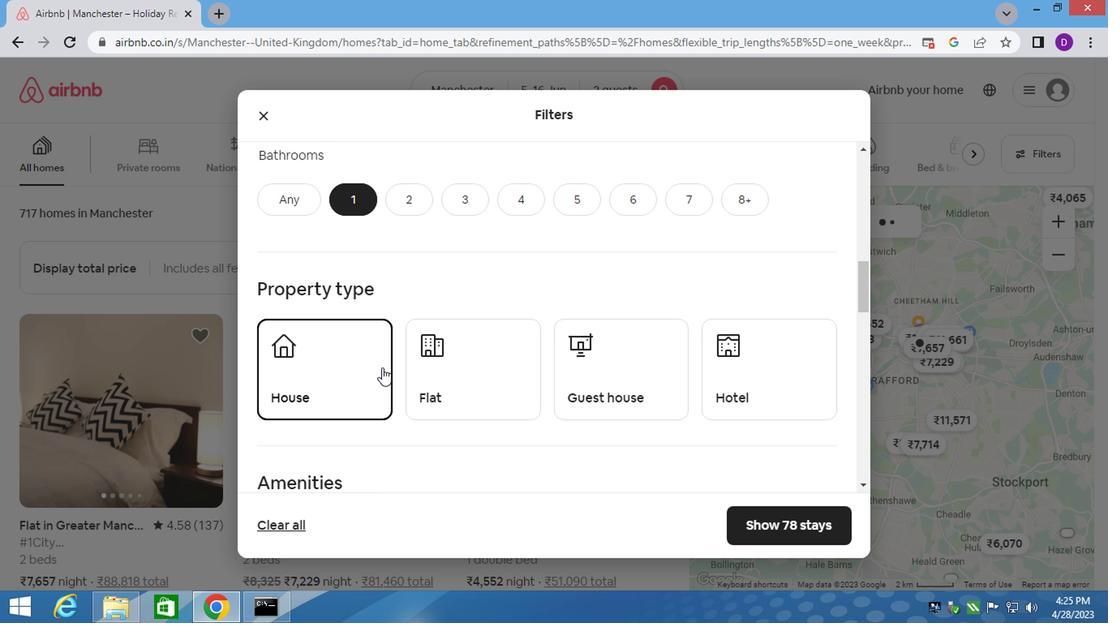 
Action: Mouse pressed left at (461, 371)
Screenshot: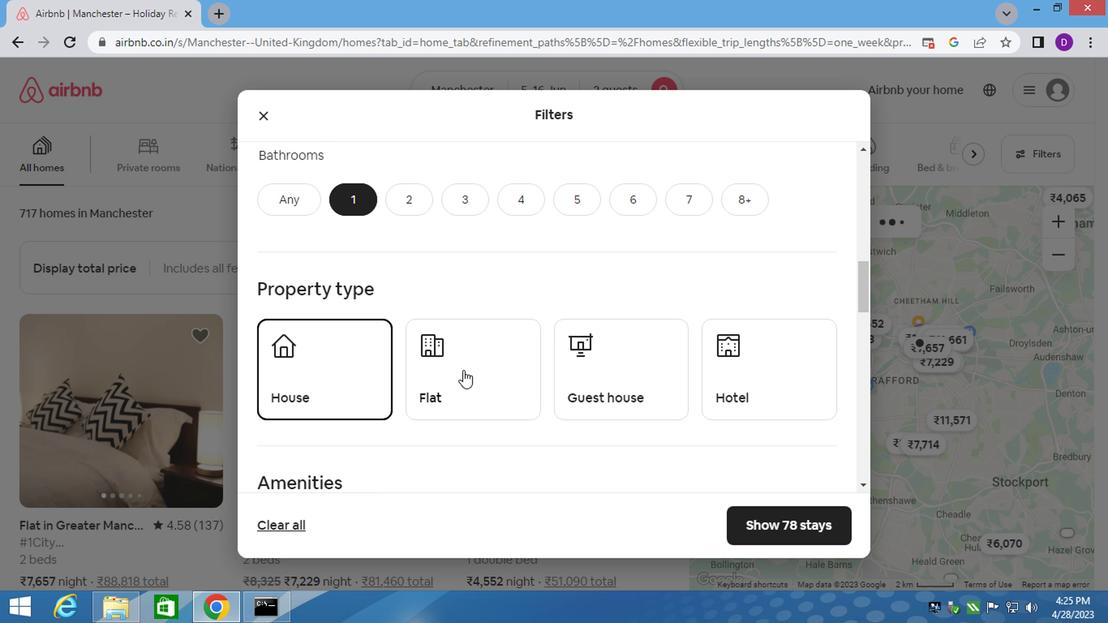 
Action: Mouse moved to (580, 368)
Screenshot: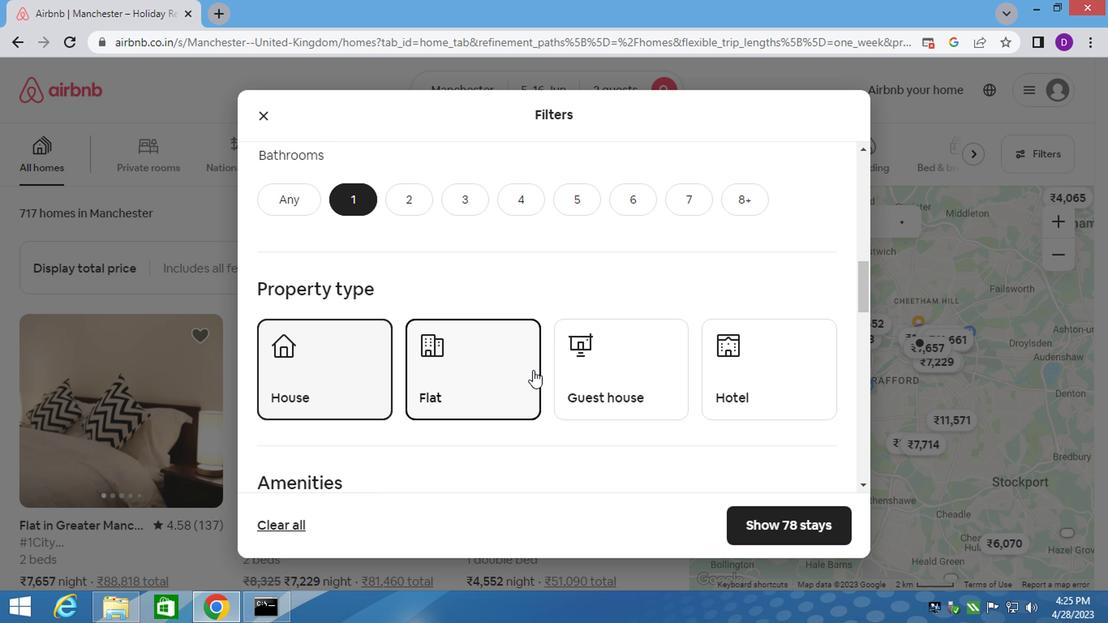 
Action: Mouse pressed left at (580, 368)
Screenshot: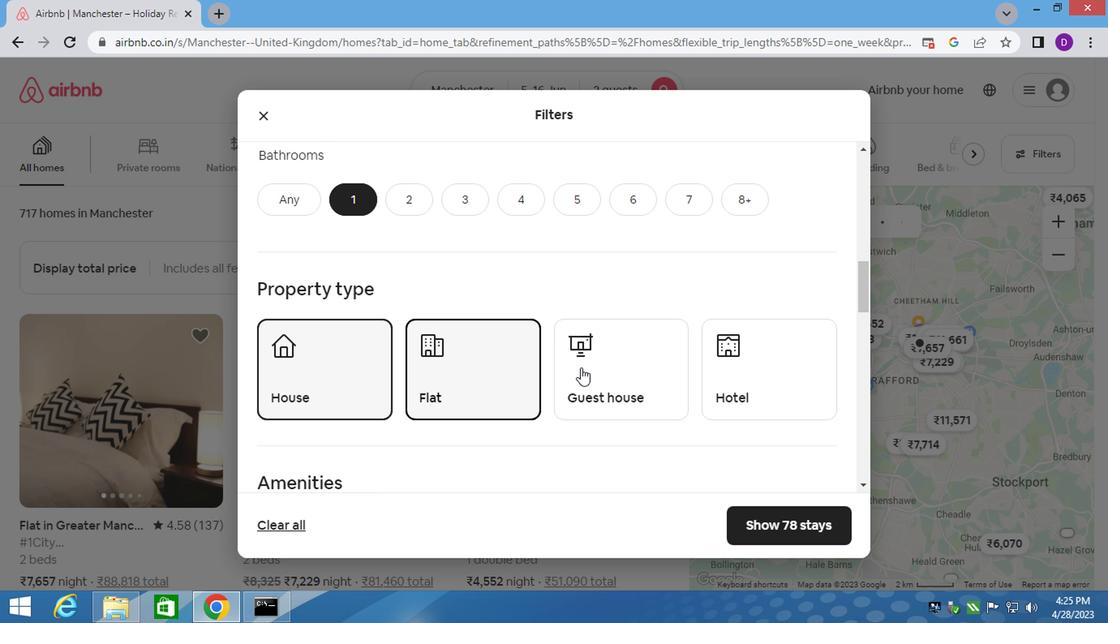 
Action: Mouse moved to (748, 366)
Screenshot: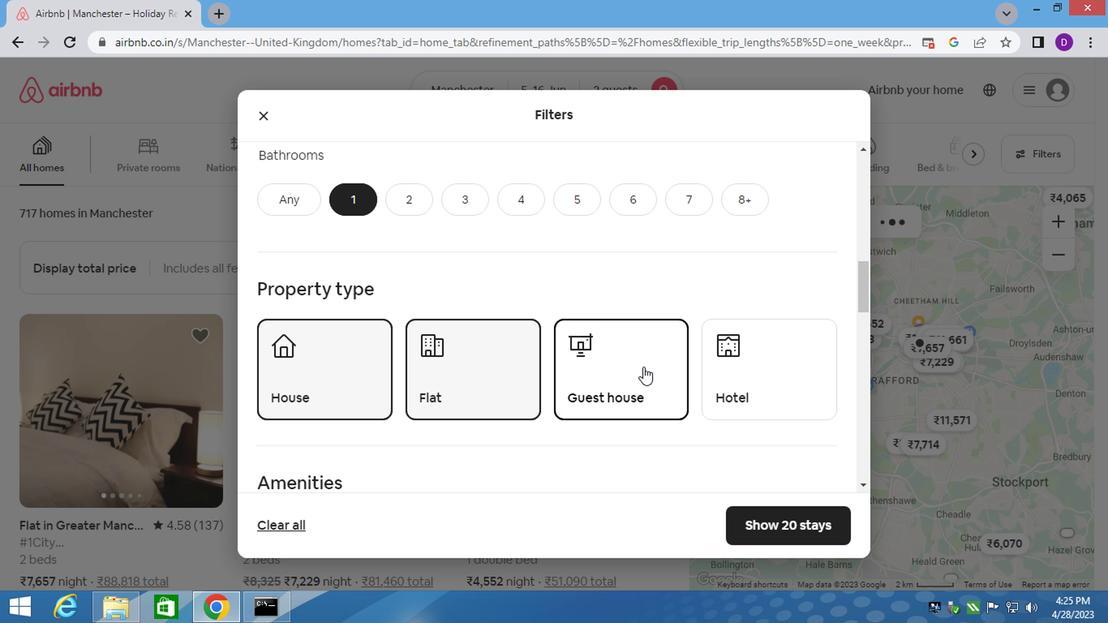 
Action: Mouse pressed left at (748, 366)
Screenshot: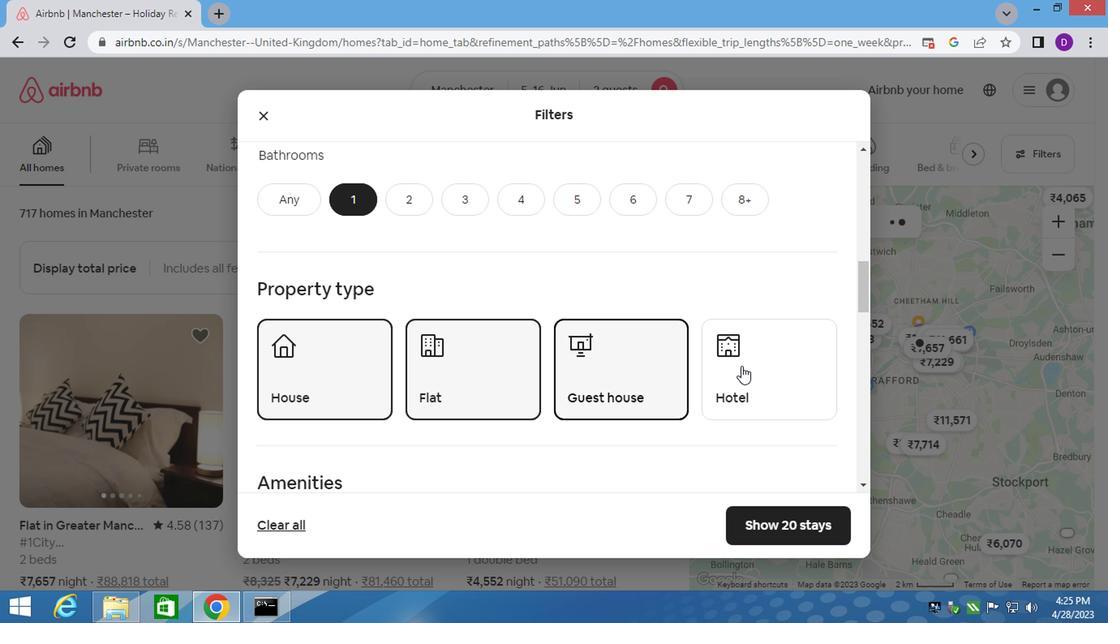 
Action: Mouse moved to (720, 386)
Screenshot: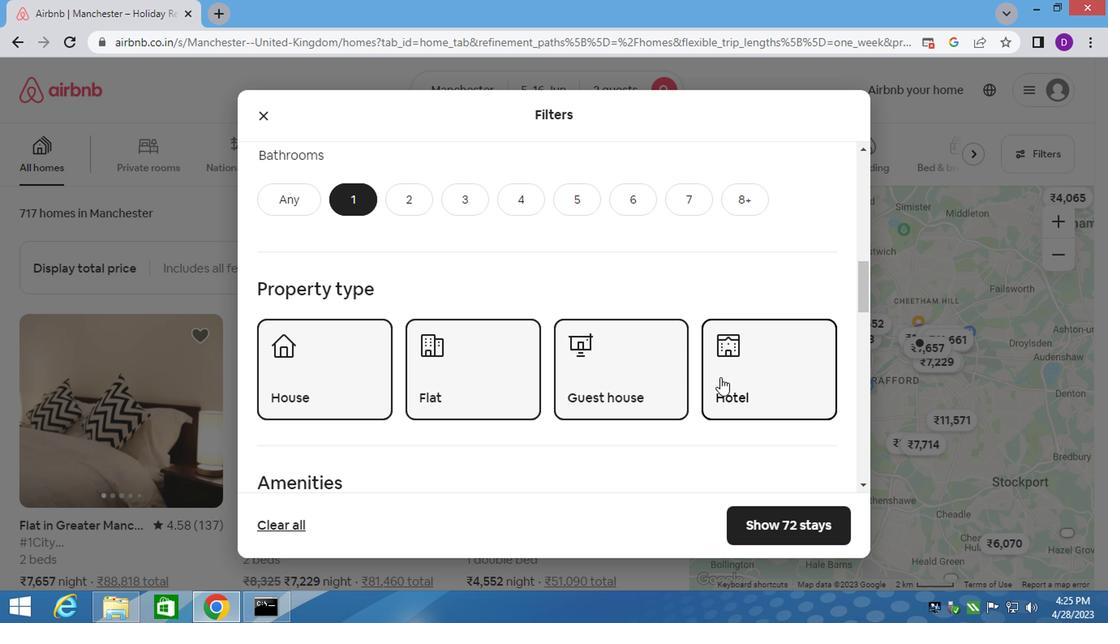 
Action: Mouse scrolled (720, 386) with delta (0, 0)
Screenshot: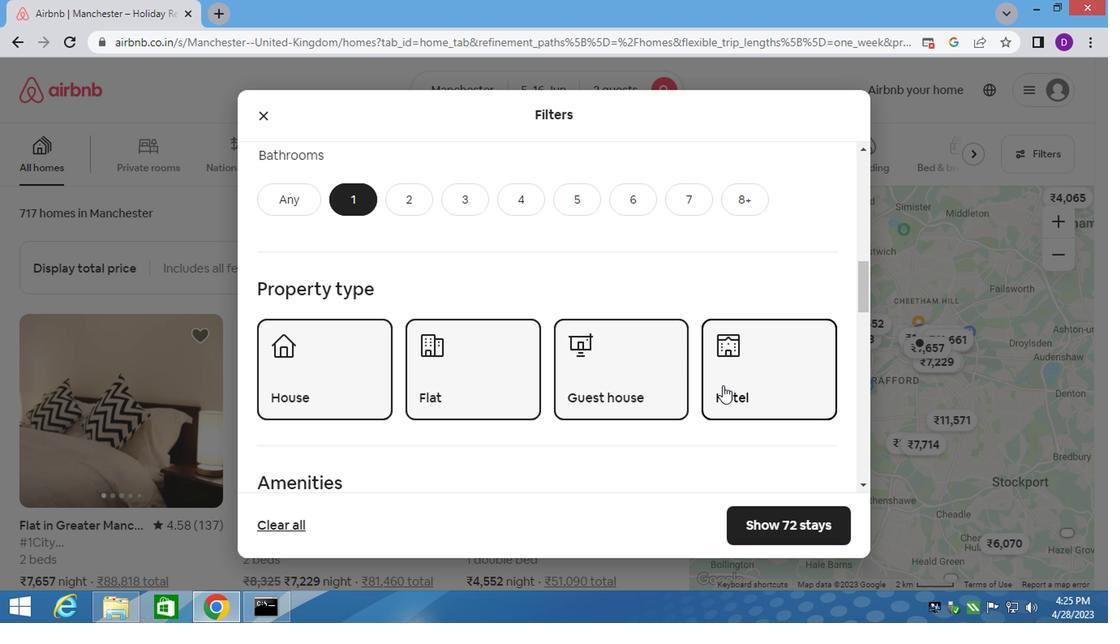
Action: Mouse scrolled (720, 386) with delta (0, 0)
Screenshot: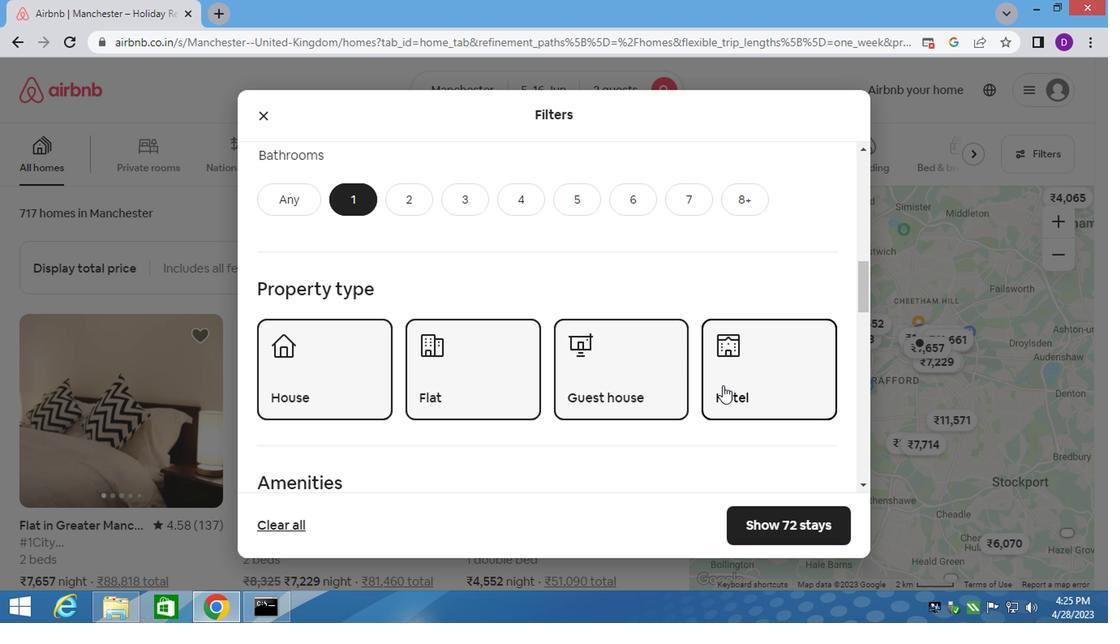 
Action: Mouse scrolled (720, 386) with delta (0, 0)
Screenshot: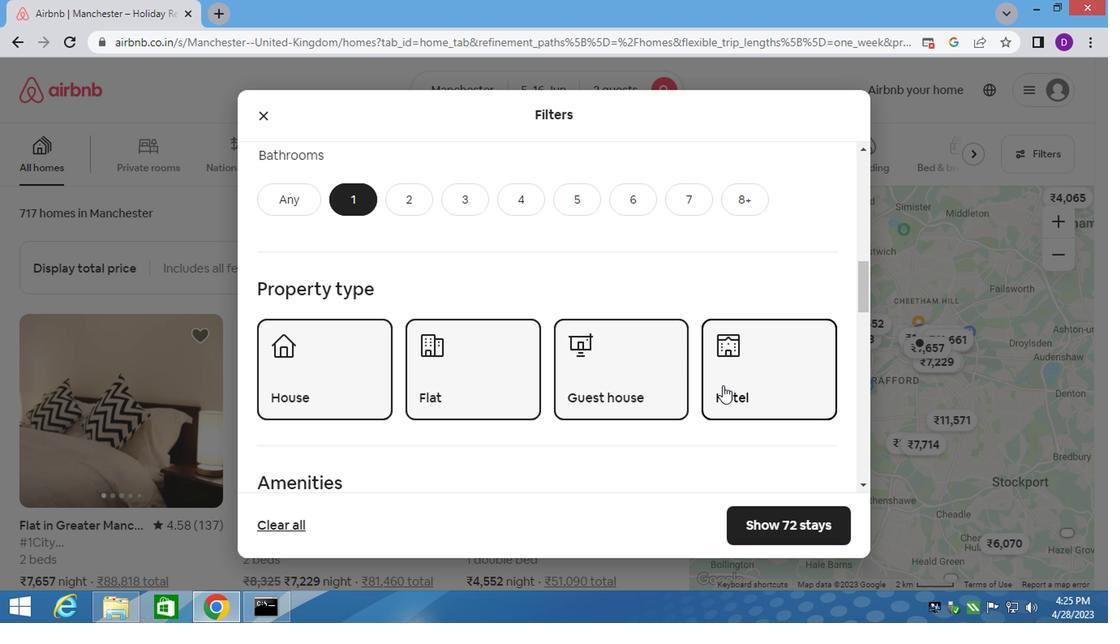 
Action: Mouse moved to (717, 386)
Screenshot: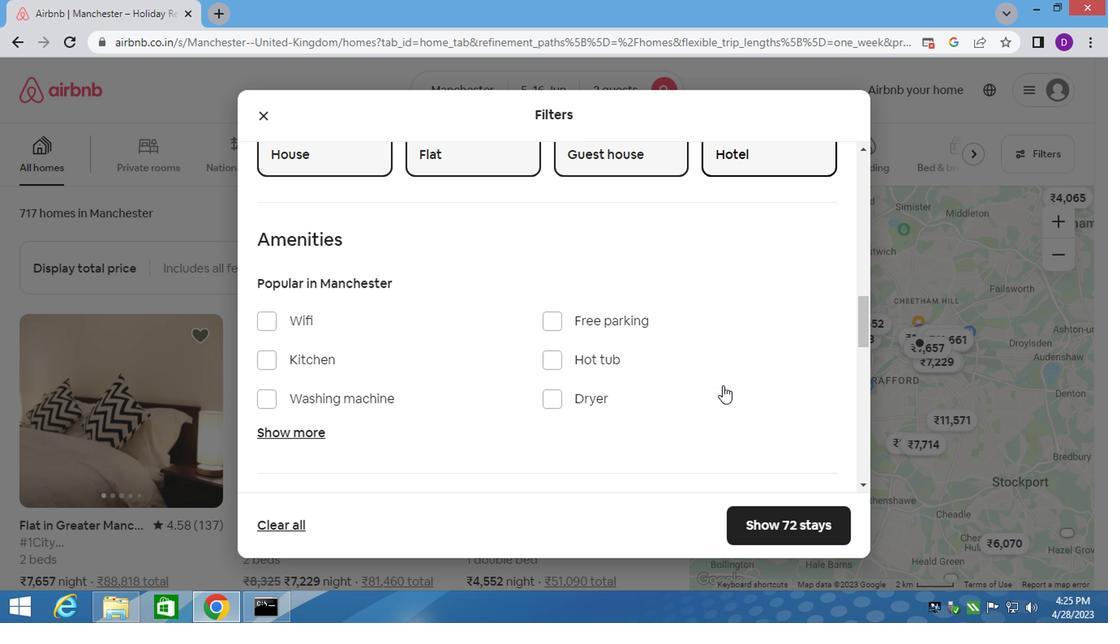 
Action: Mouse scrolled (717, 386) with delta (0, 0)
Screenshot: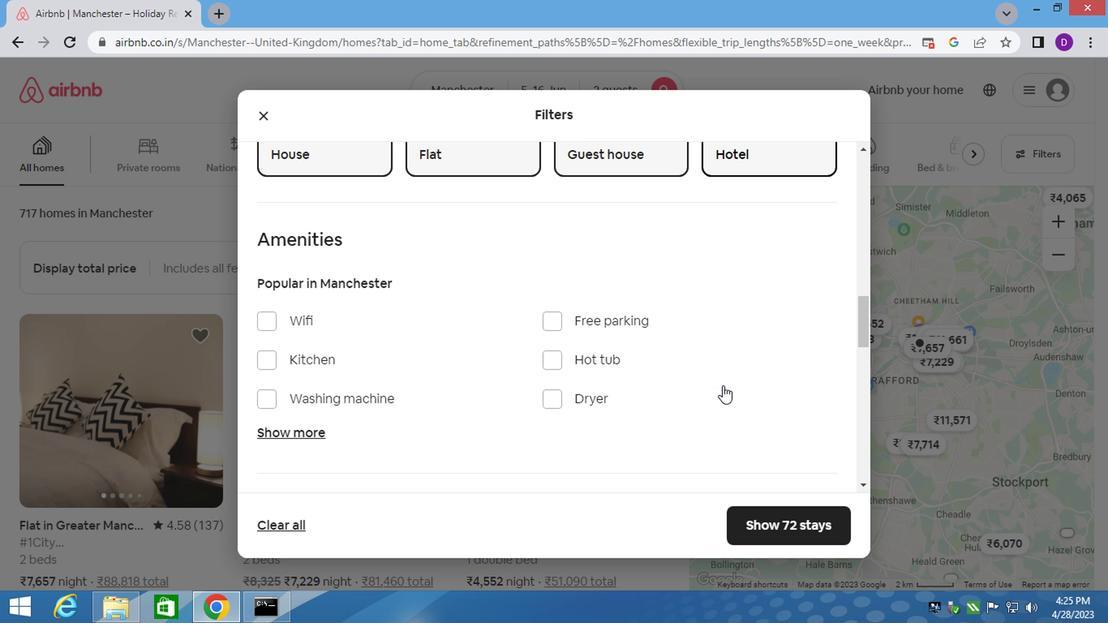 
Action: Mouse moved to (716, 388)
Screenshot: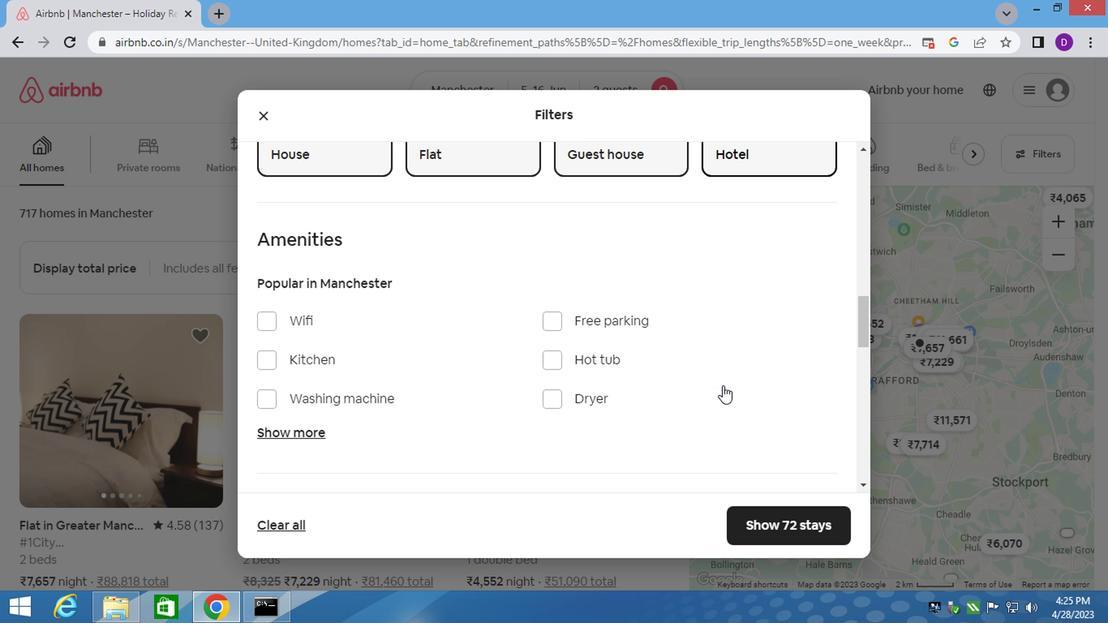 
Action: Mouse scrolled (716, 386) with delta (0, -1)
Screenshot: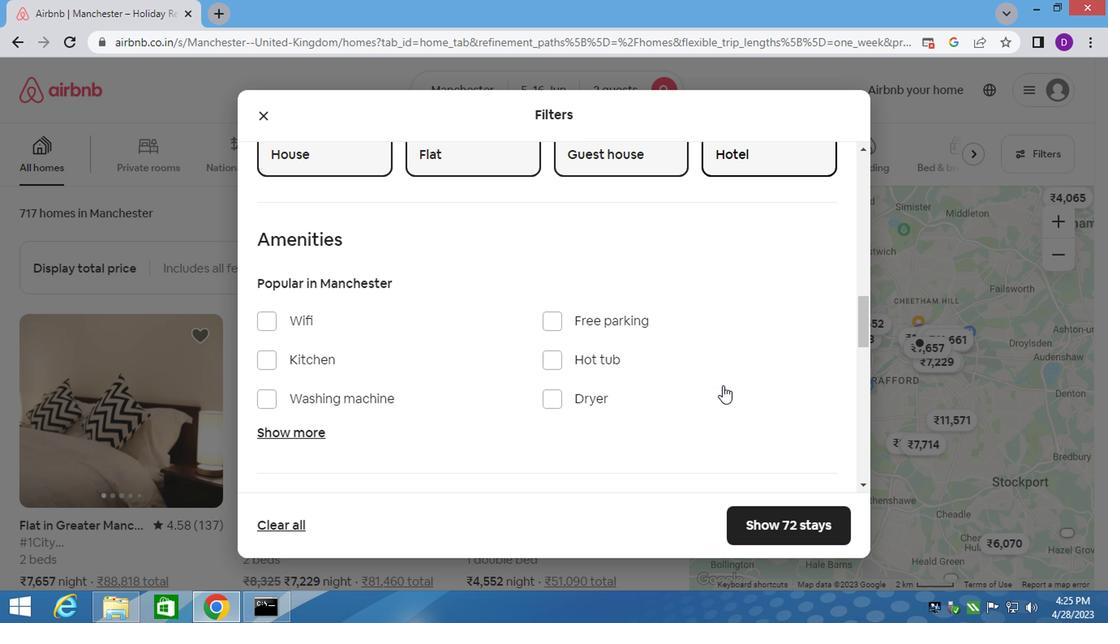 
Action: Mouse moved to (716, 388)
Screenshot: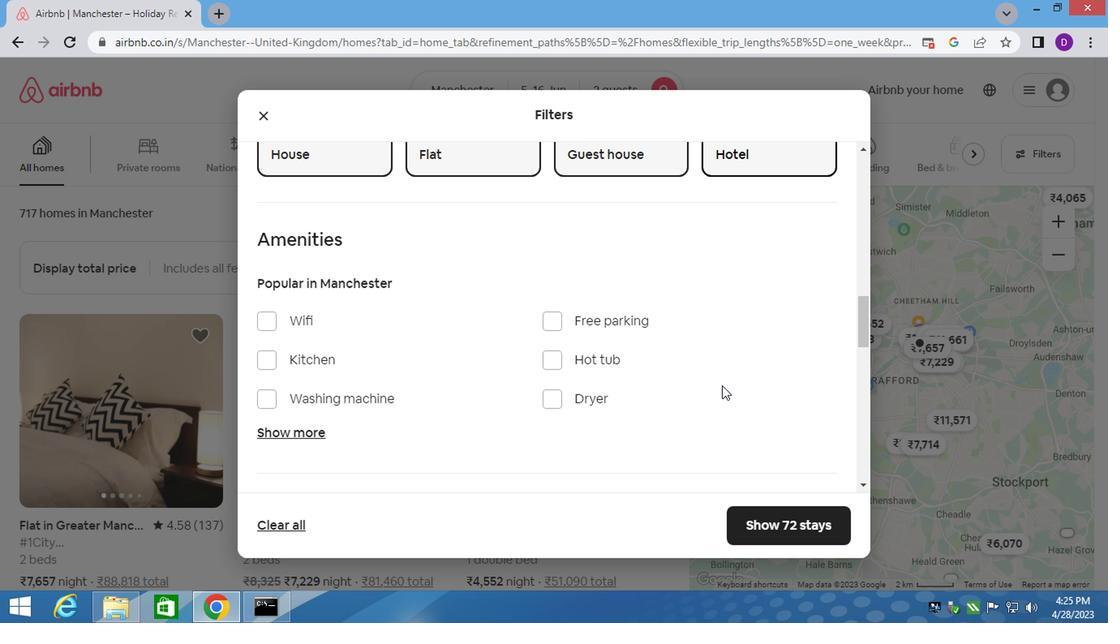 
Action: Mouse scrolled (716, 388) with delta (0, 0)
Screenshot: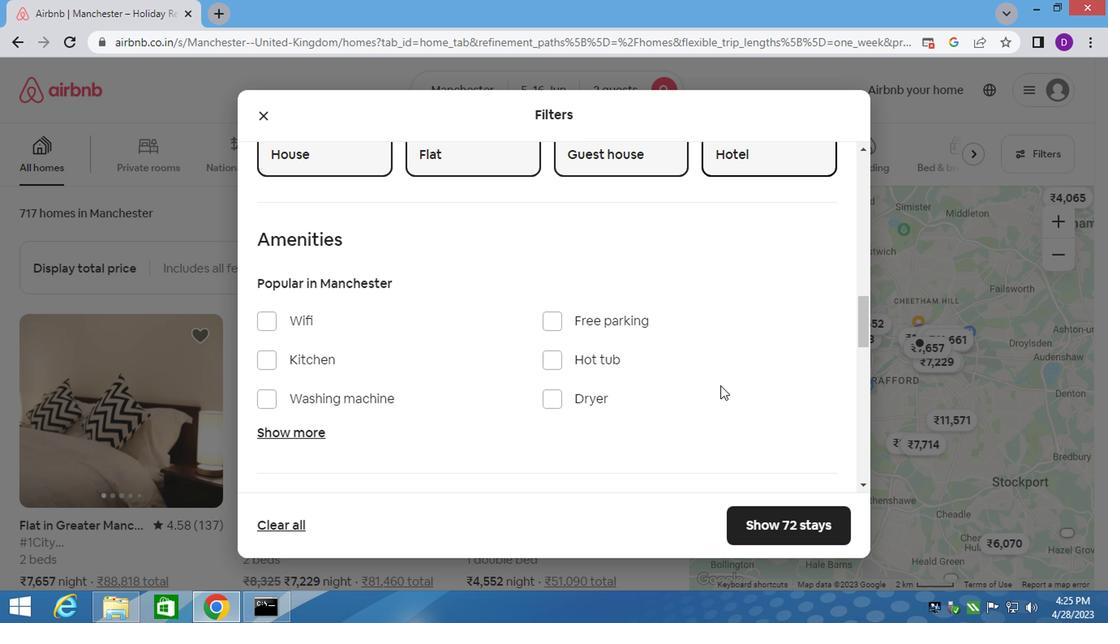 
Action: Mouse moved to (794, 378)
Screenshot: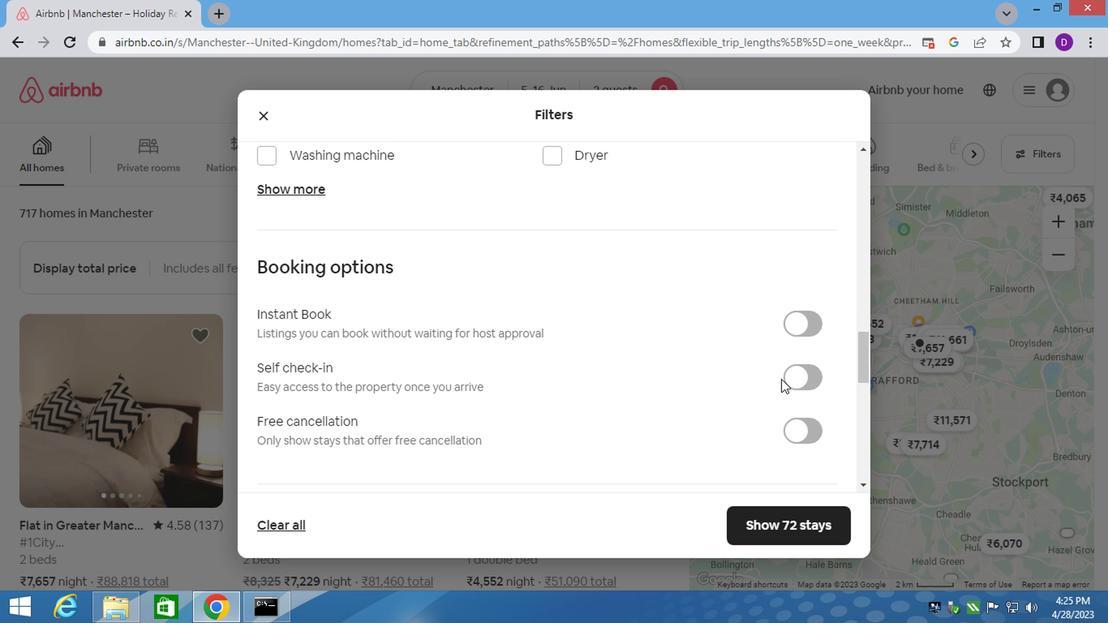 
Action: Mouse pressed left at (794, 378)
Screenshot: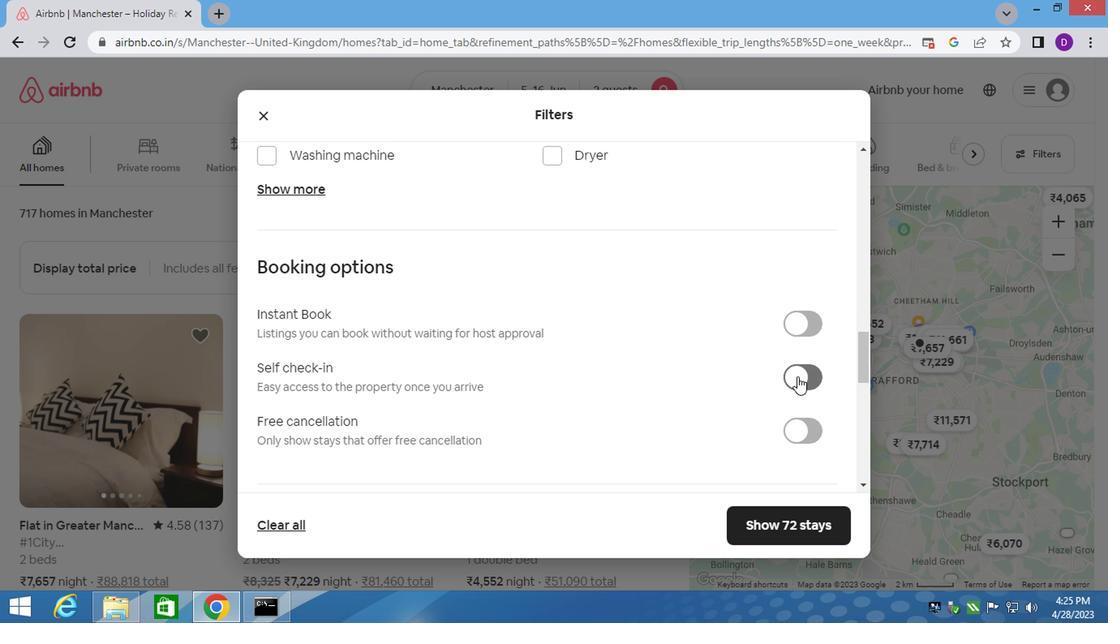 
Action: Mouse moved to (538, 389)
Screenshot: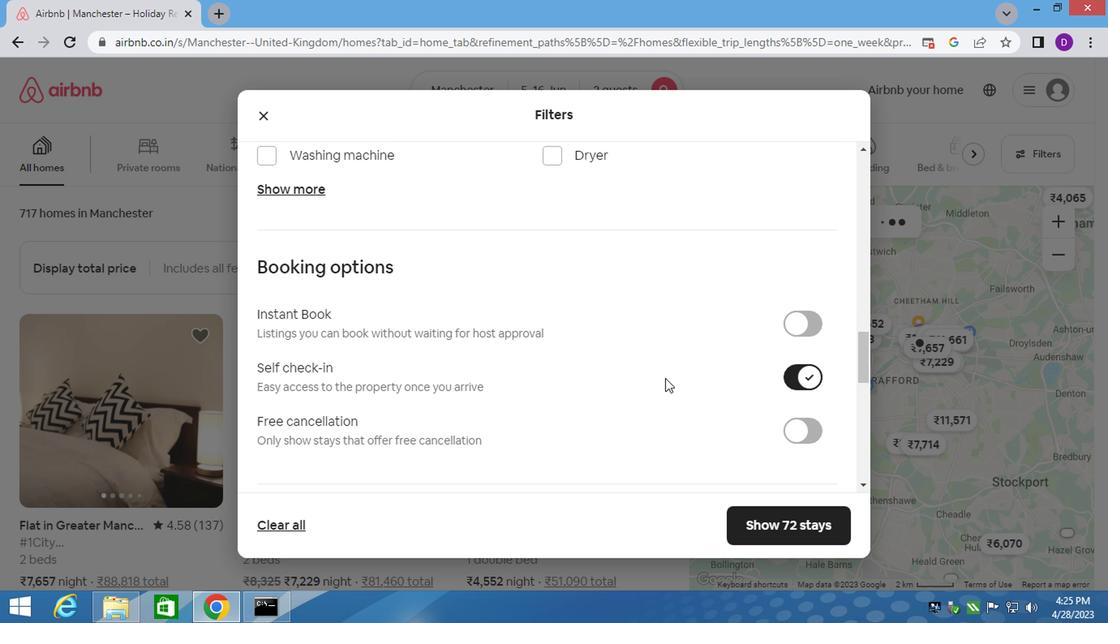 
Action: Mouse scrolled (538, 388) with delta (0, 0)
Screenshot: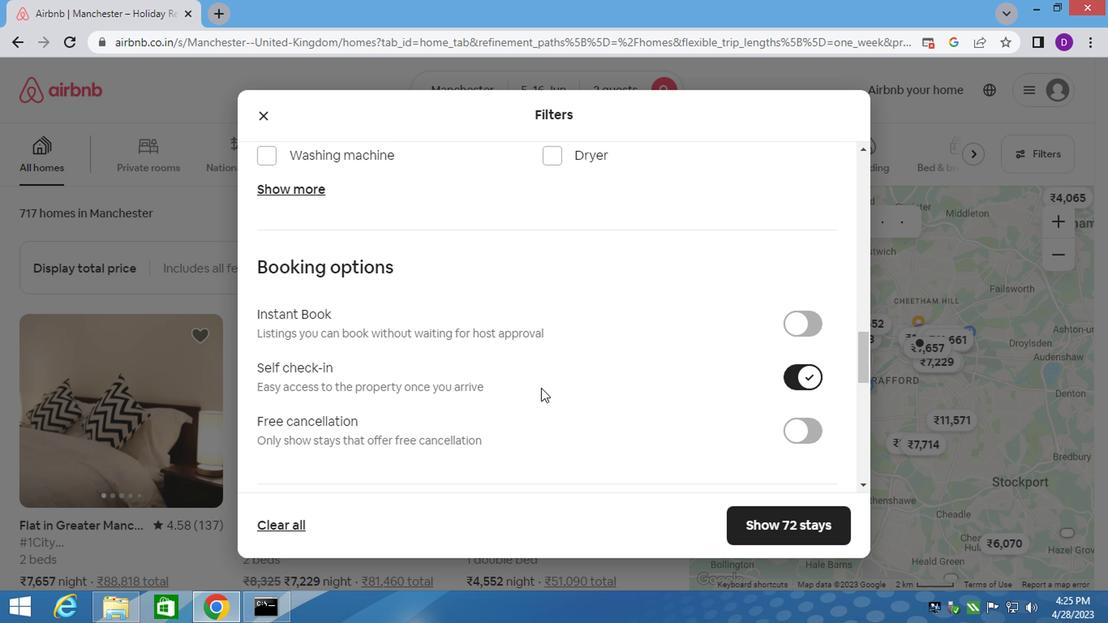 
Action: Mouse scrolled (538, 388) with delta (0, 0)
Screenshot: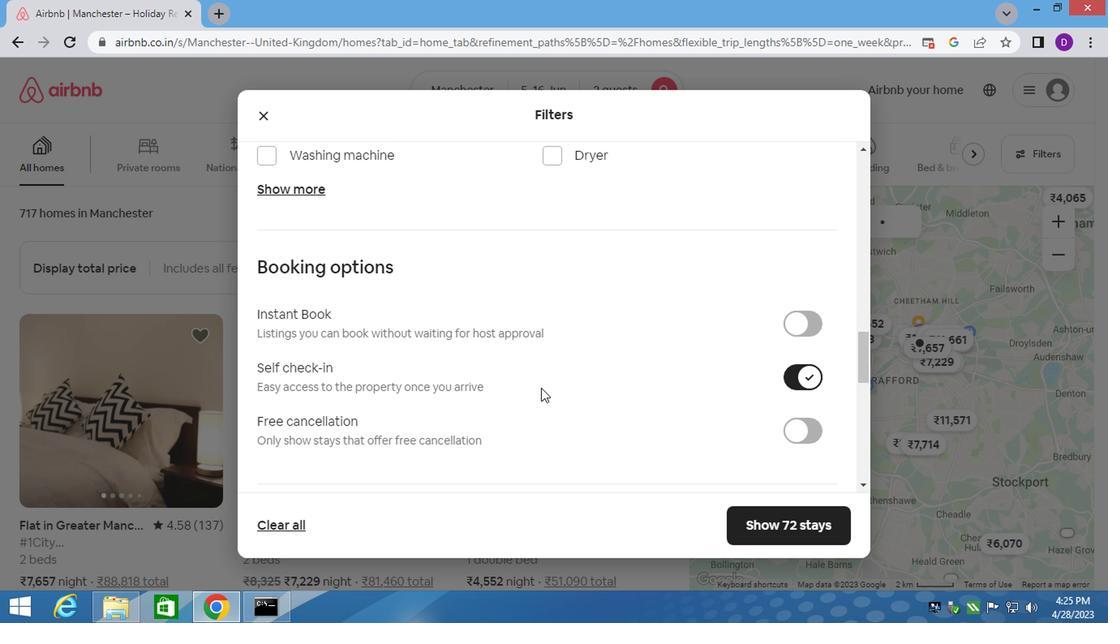 
Action: Mouse scrolled (538, 388) with delta (0, 0)
Screenshot: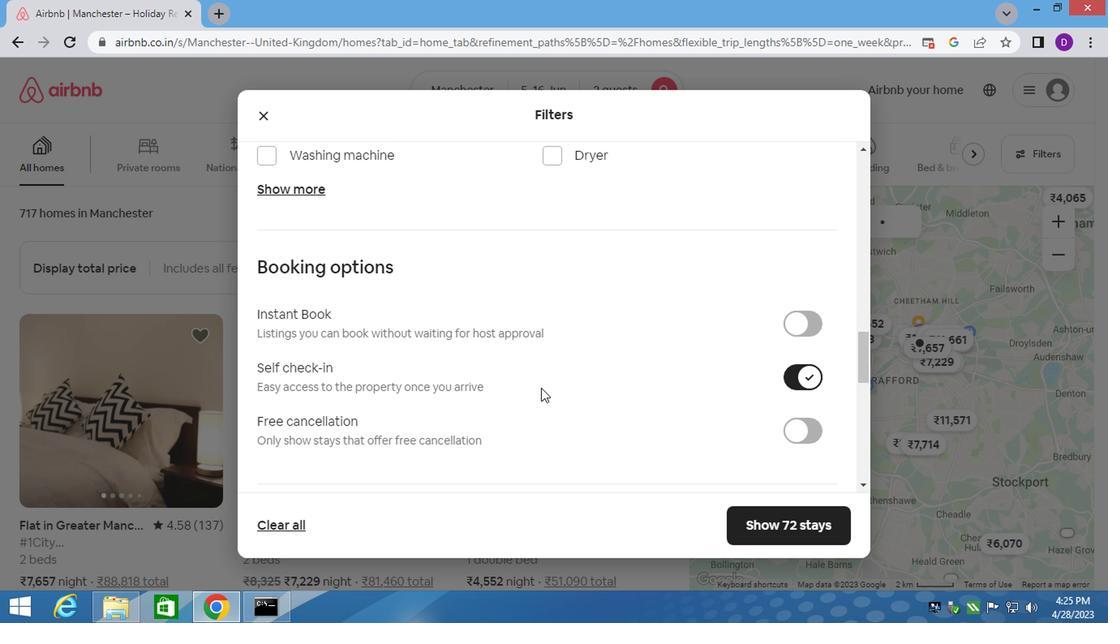 
Action: Mouse scrolled (538, 388) with delta (0, 0)
Screenshot: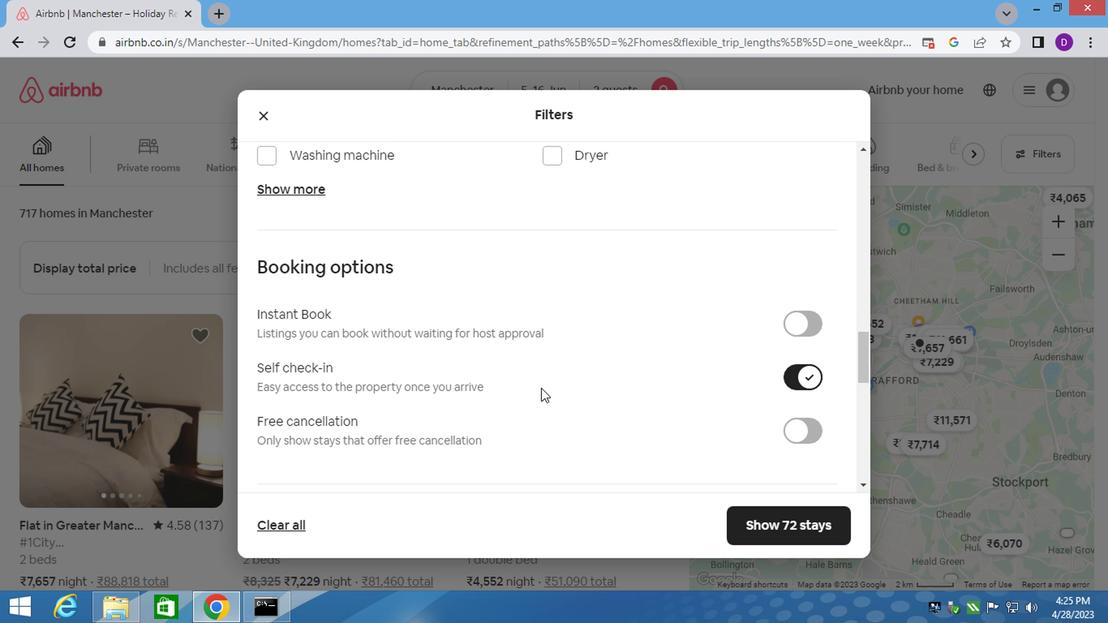
Action: Mouse moved to (368, 403)
Screenshot: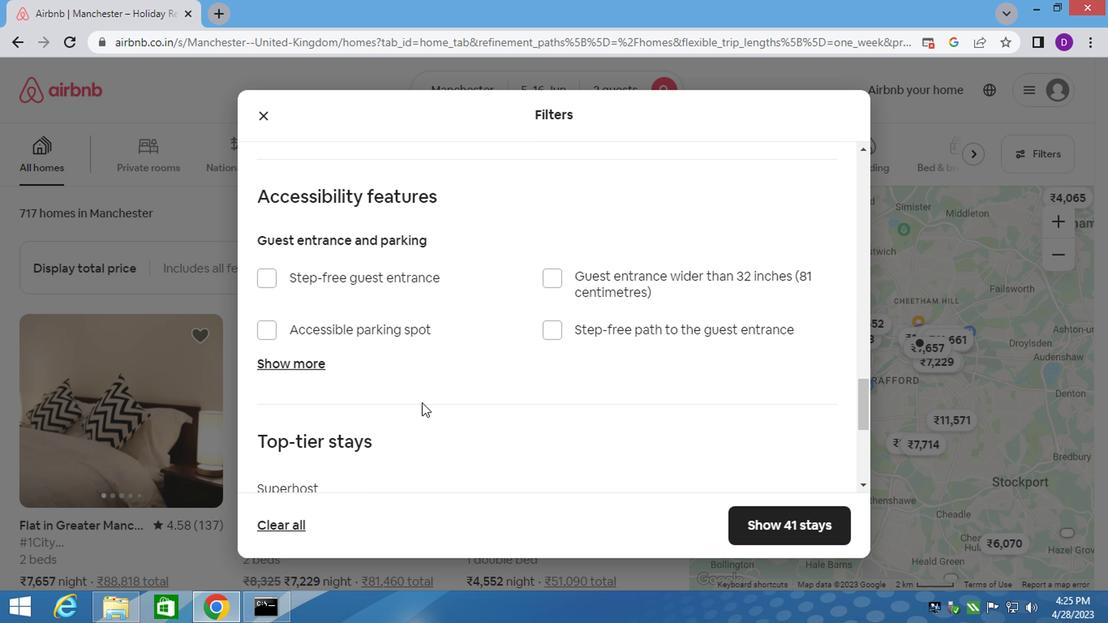 
Action: Mouse scrolled (368, 402) with delta (0, 0)
Screenshot: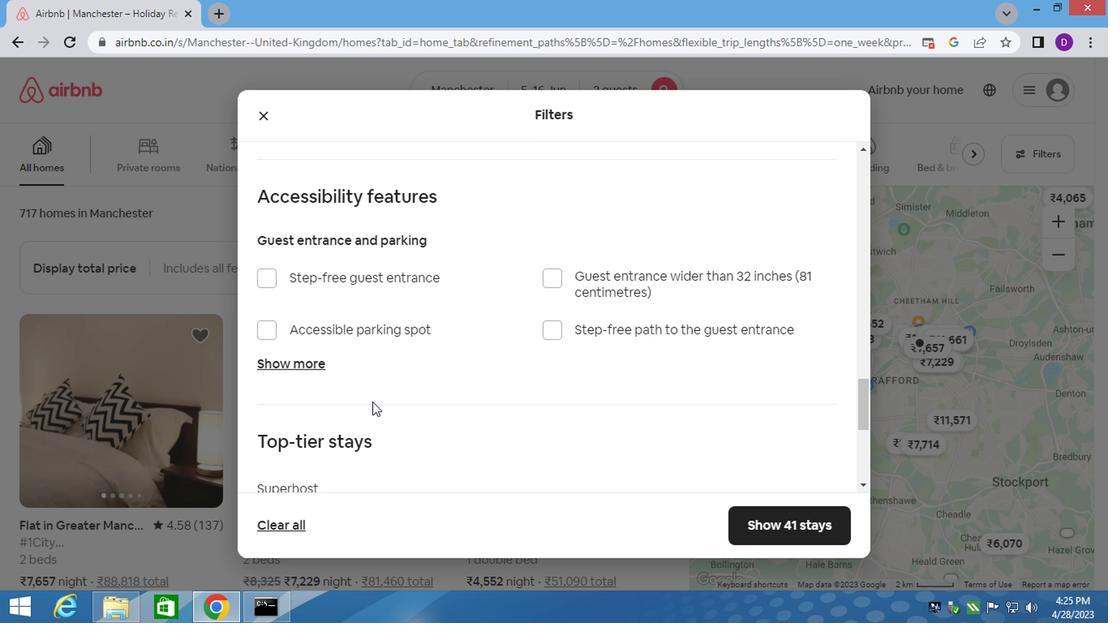 
Action: Mouse scrolled (368, 402) with delta (0, 0)
Screenshot: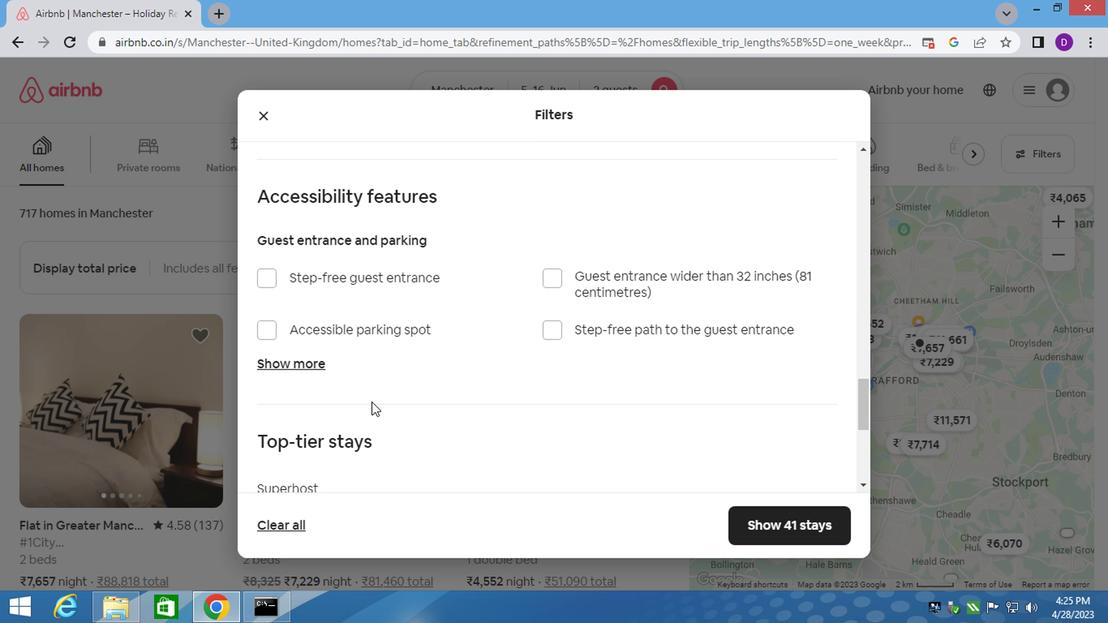 
Action: Mouse scrolled (368, 402) with delta (0, 0)
Screenshot: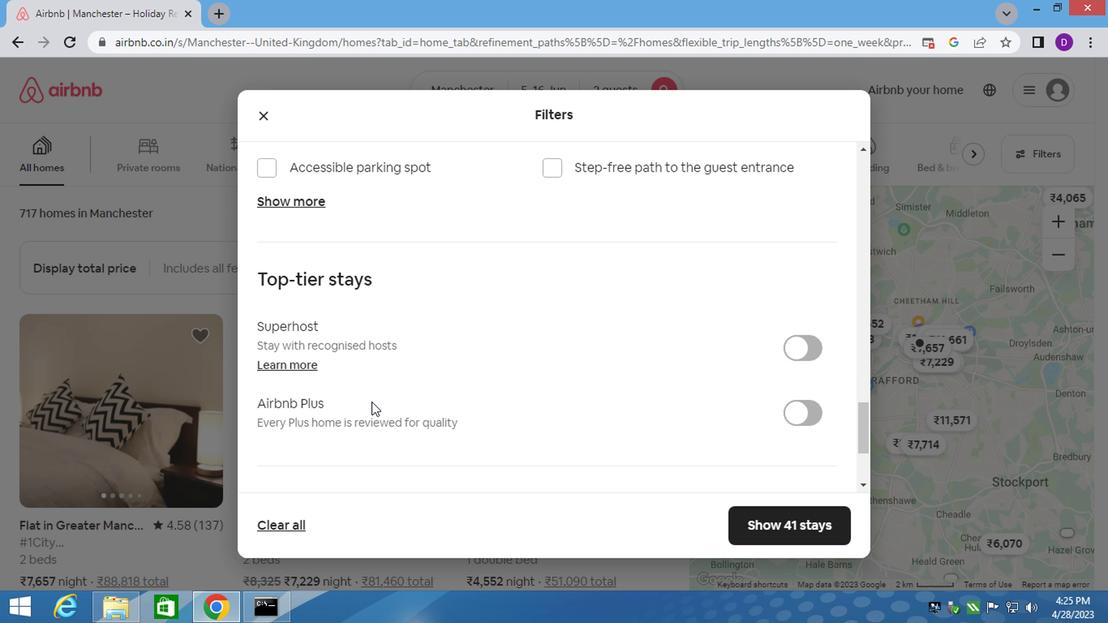 
Action: Mouse scrolled (368, 402) with delta (0, 0)
Screenshot: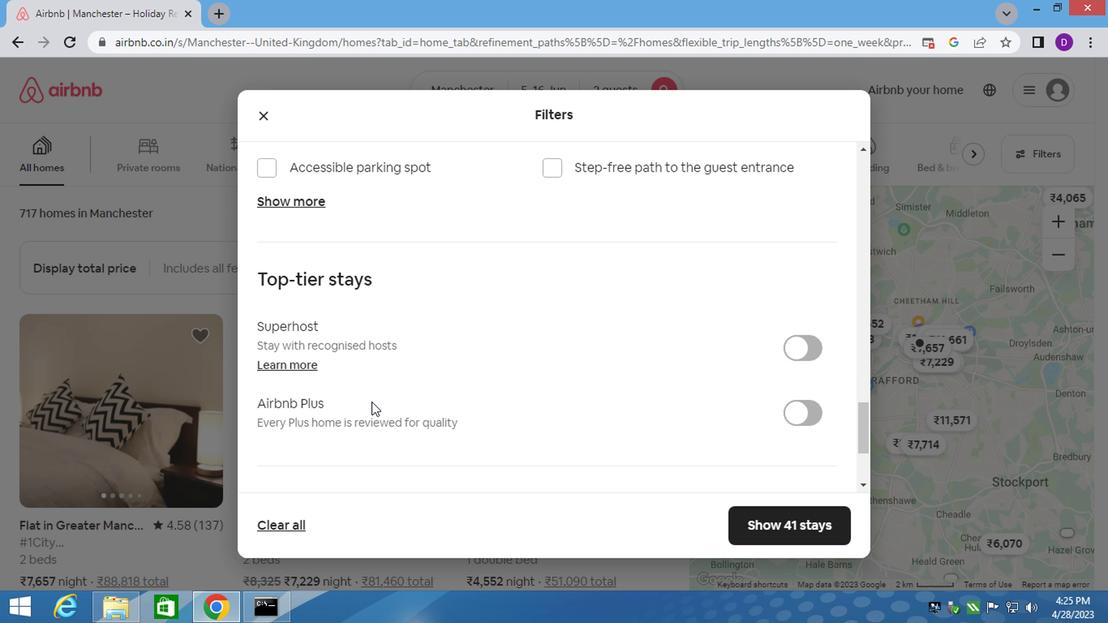 
Action: Mouse scrolled (368, 402) with delta (0, 0)
Screenshot: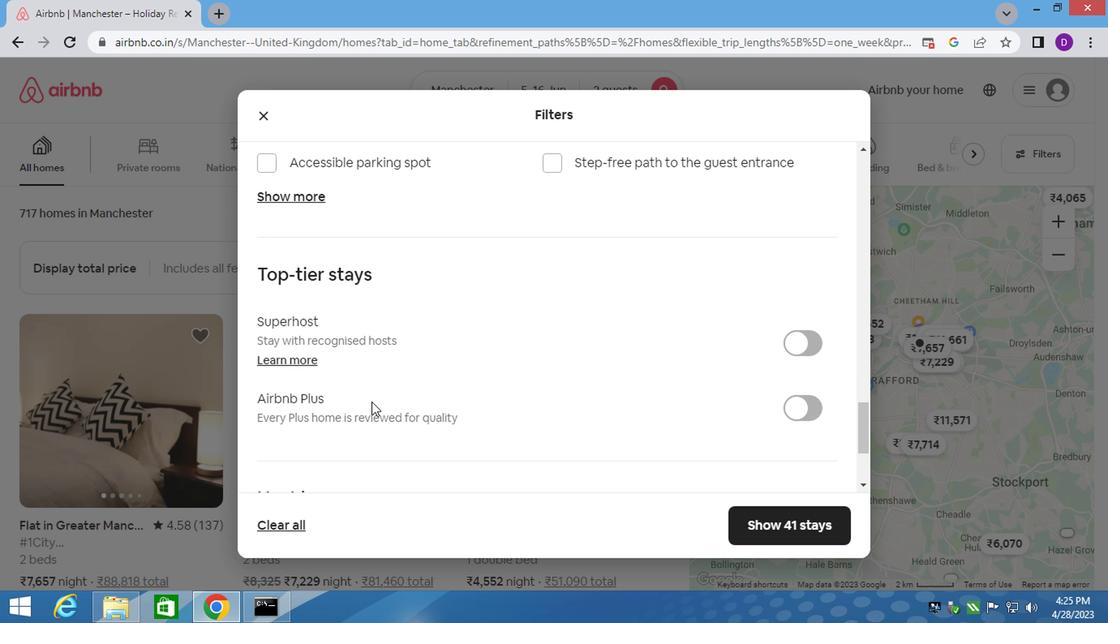 
Action: Mouse scrolled (368, 402) with delta (0, 0)
Screenshot: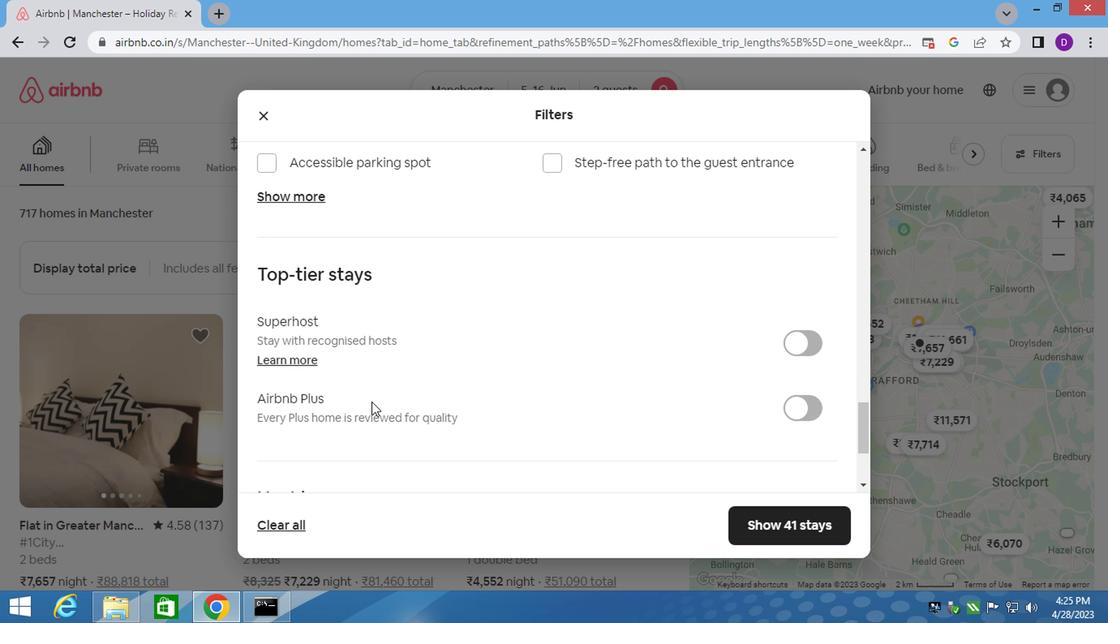 
Action: Mouse moved to (367, 403)
Screenshot: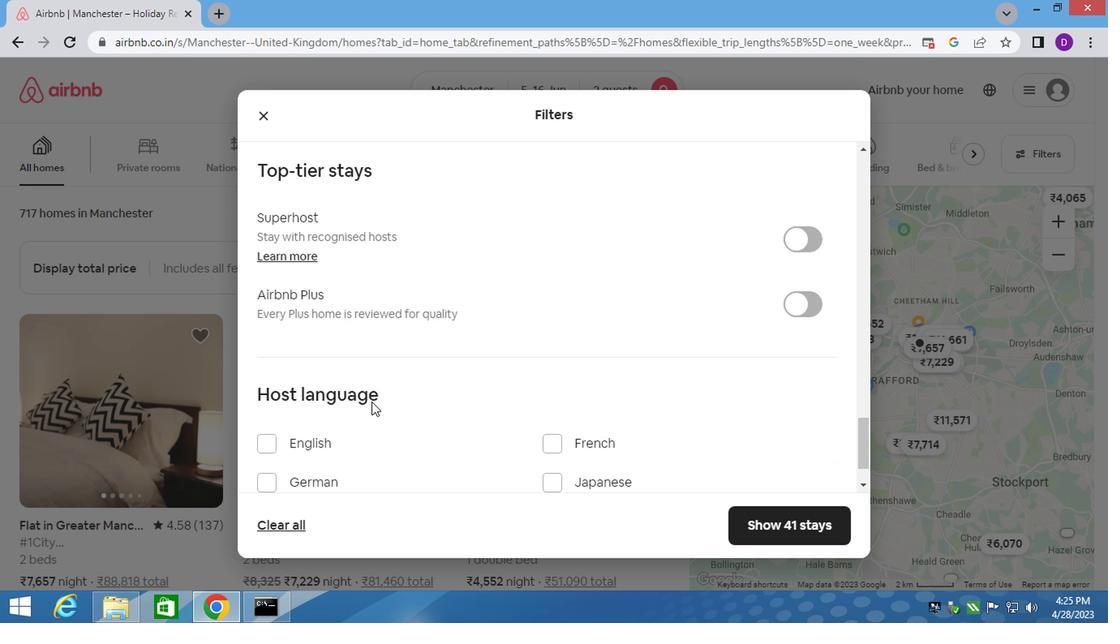 
Action: Mouse scrolled (367, 402) with delta (0, 0)
Screenshot: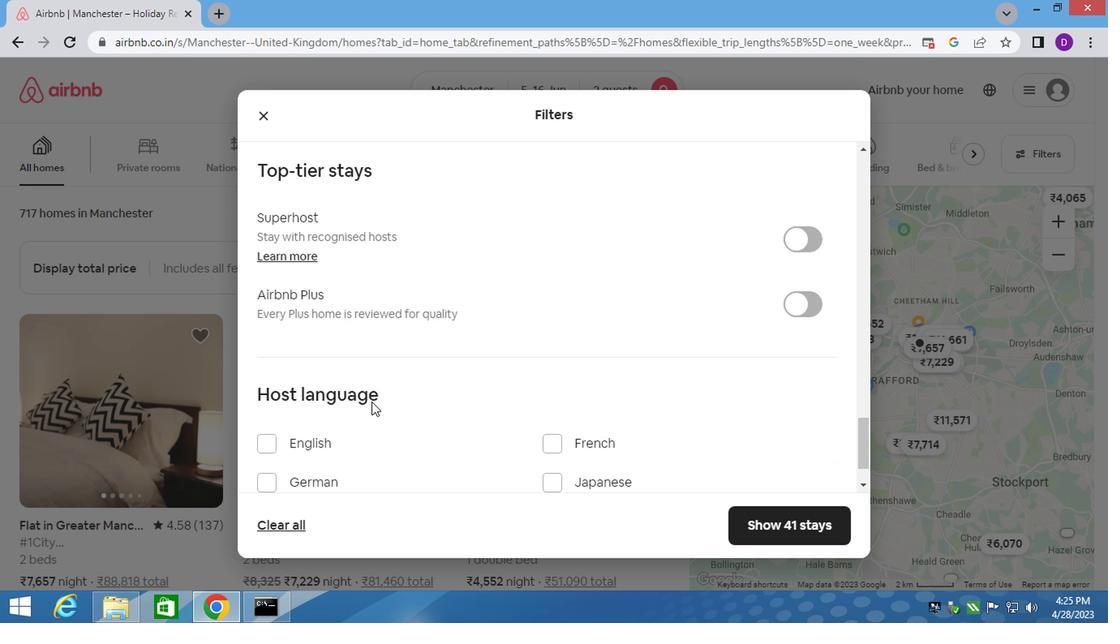 
Action: Mouse moved to (360, 404)
Screenshot: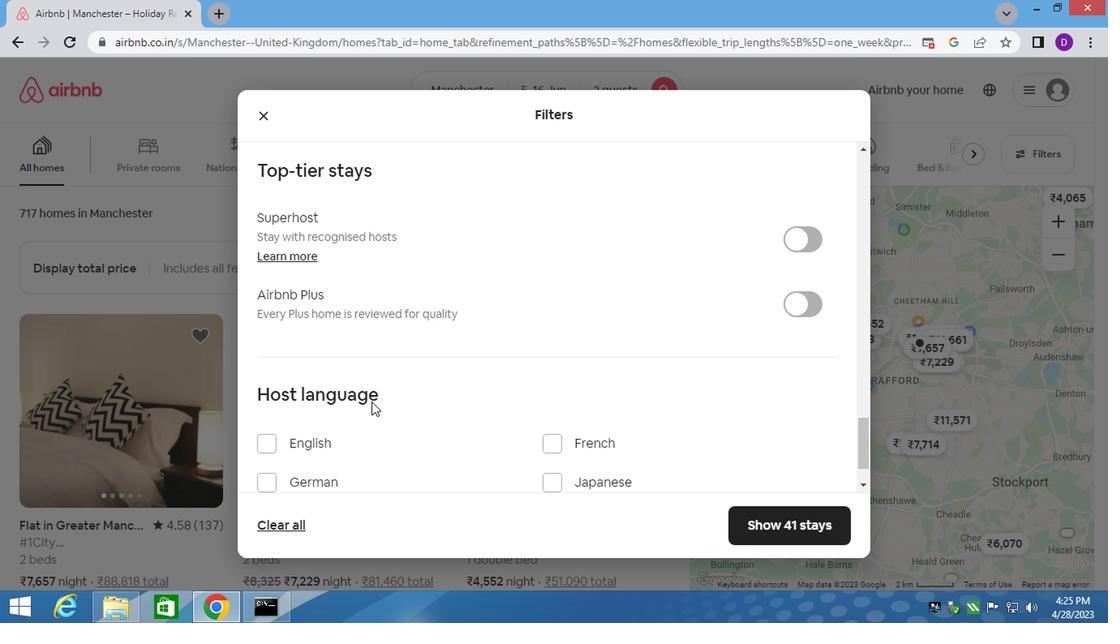 
Action: Mouse scrolled (360, 403) with delta (0, -1)
Screenshot: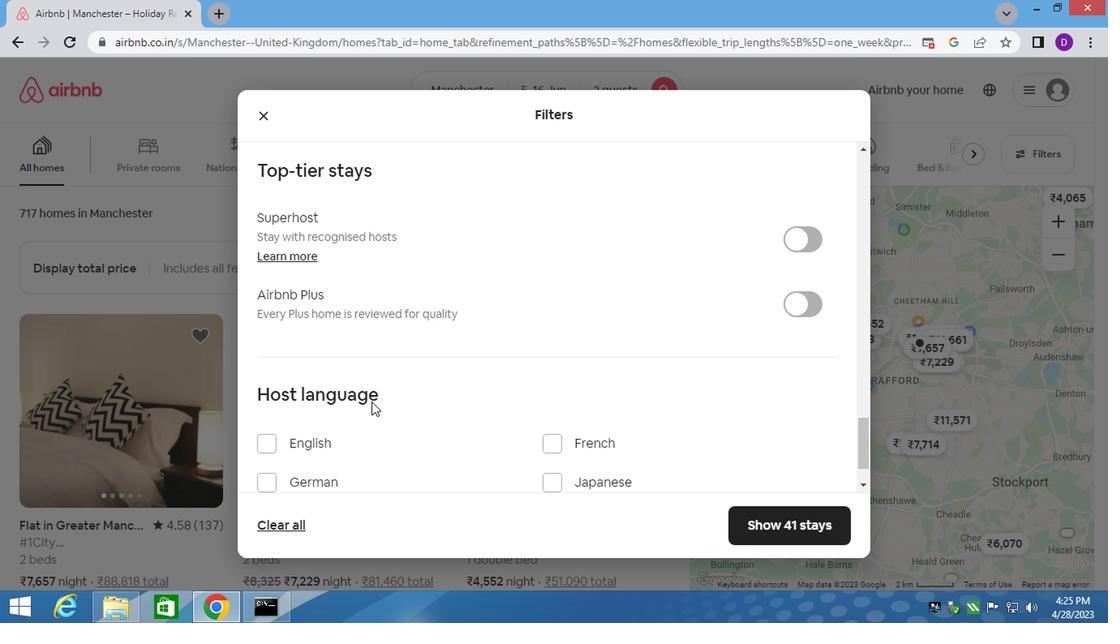 
Action: Mouse moved to (350, 407)
Screenshot: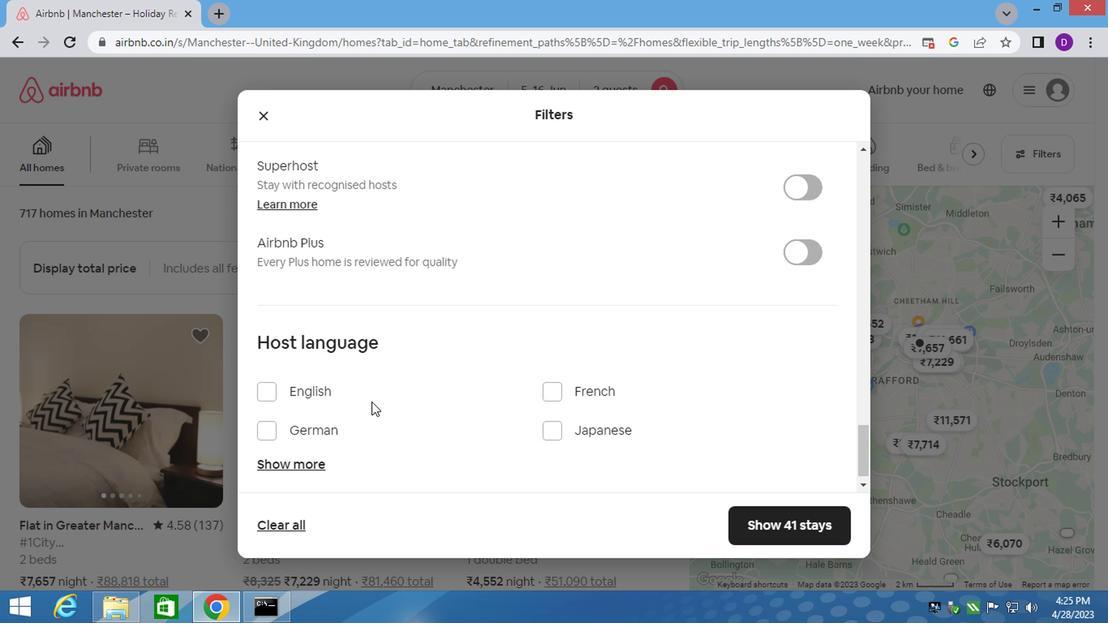 
Action: Mouse scrolled (350, 406) with delta (0, 0)
Screenshot: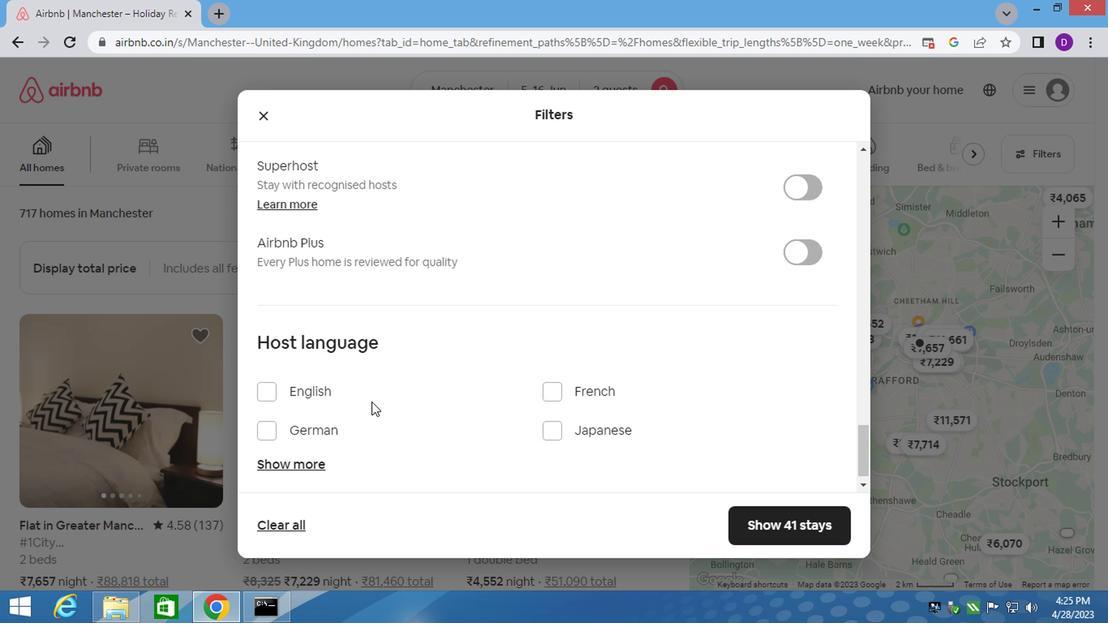 
Action: Mouse moved to (268, 375)
Screenshot: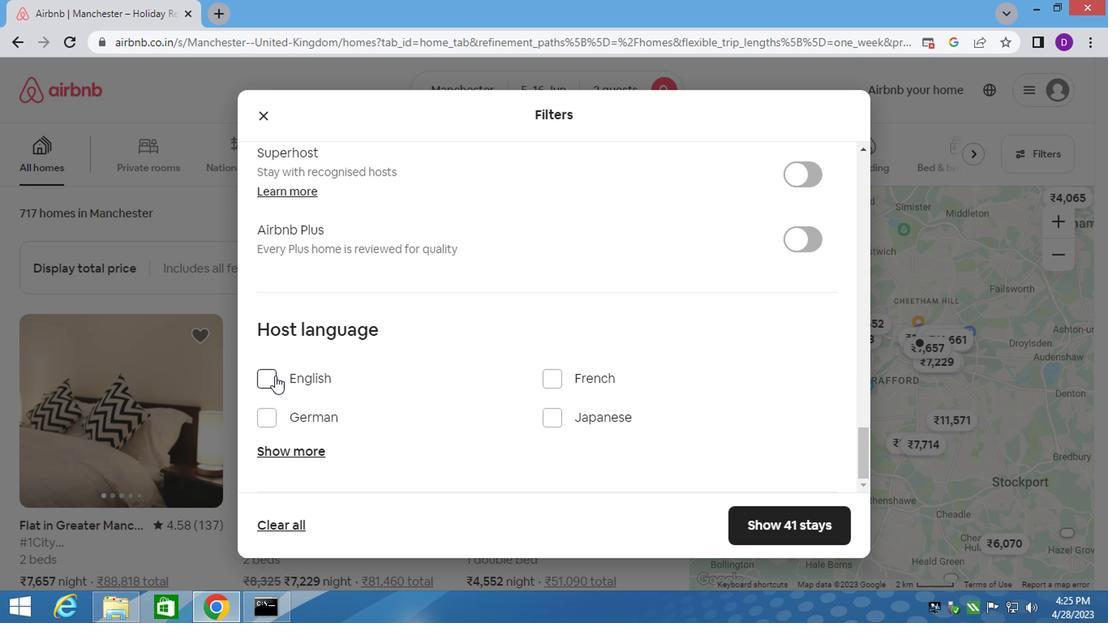 
Action: Mouse pressed left at (268, 375)
Screenshot: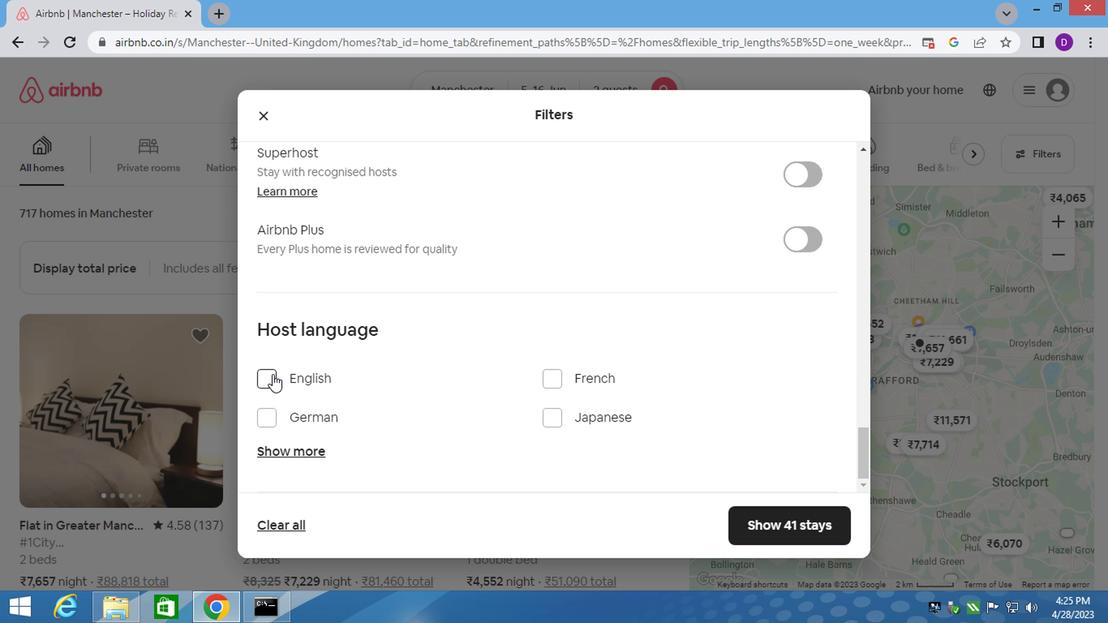
Action: Mouse moved to (583, 500)
Screenshot: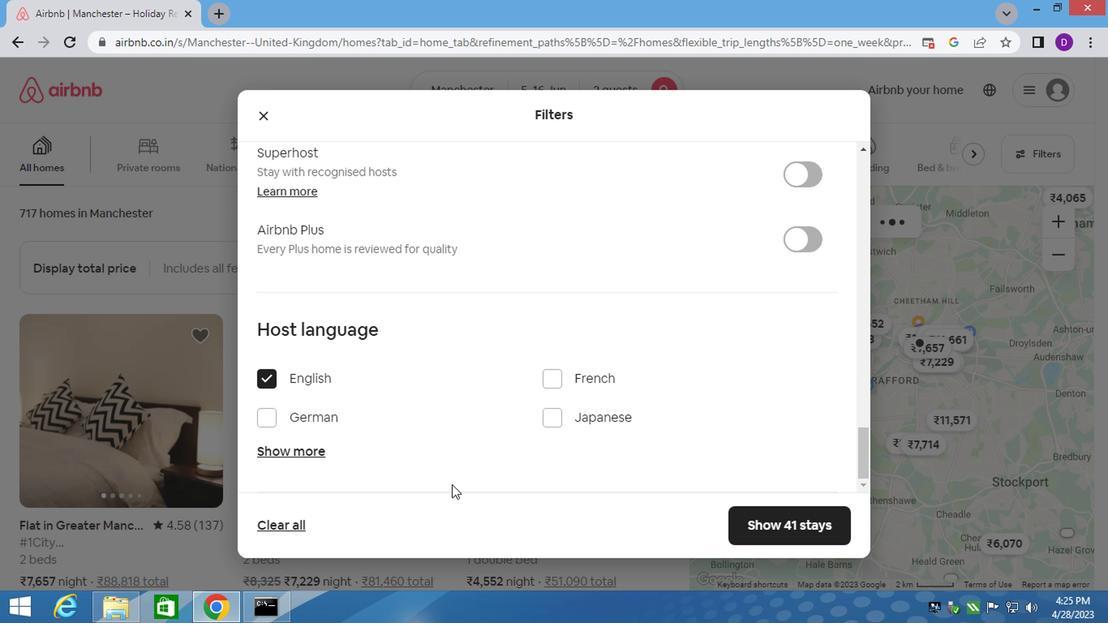 
Action: Mouse scrolled (583, 499) with delta (0, 0)
Screenshot: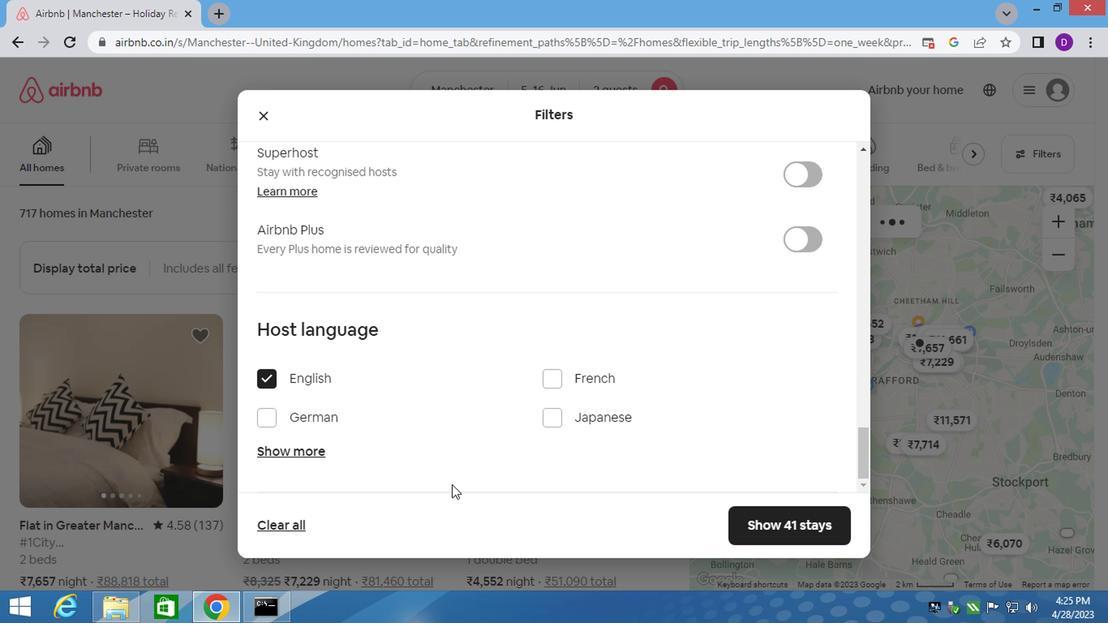 
Action: Mouse moved to (619, 501)
Screenshot: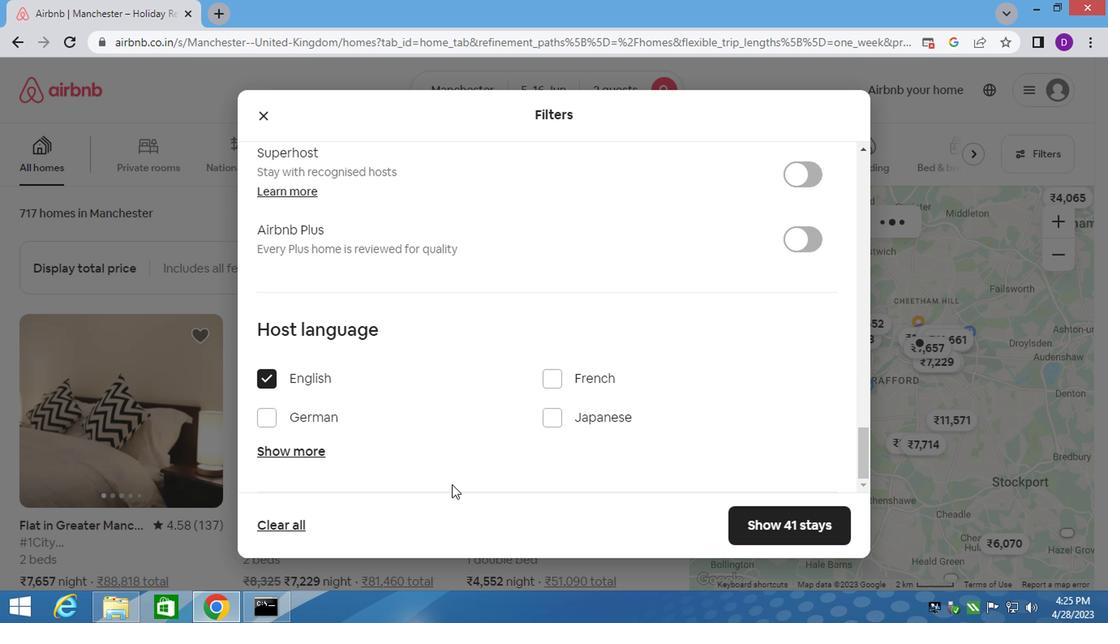 
Action: Mouse scrolled (619, 500) with delta (0, -1)
Screenshot: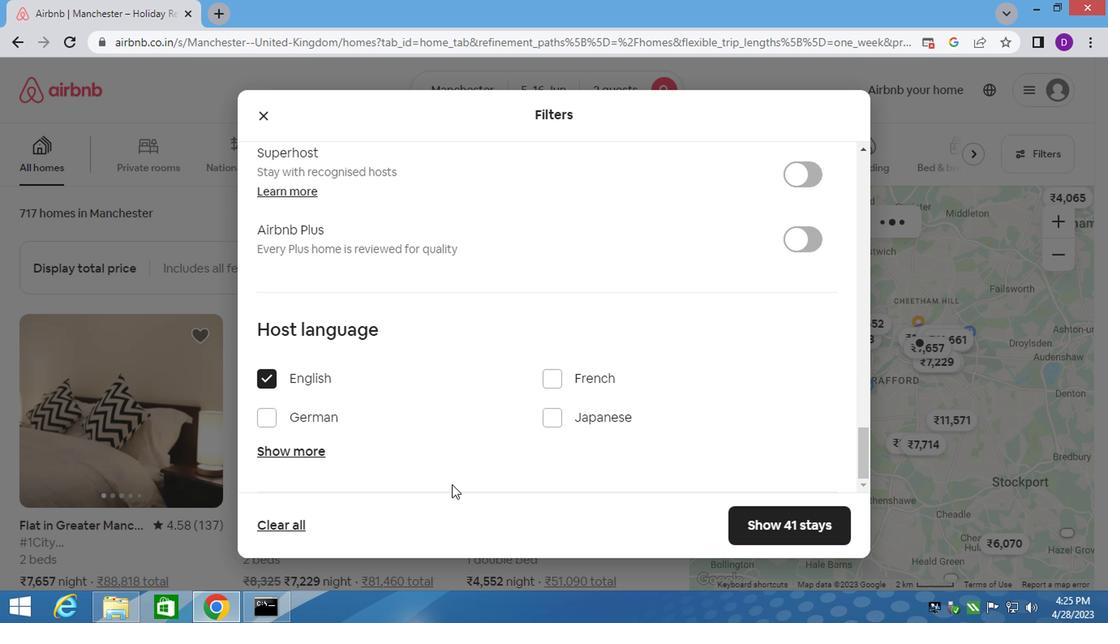 
Action: Mouse moved to (651, 501)
Screenshot: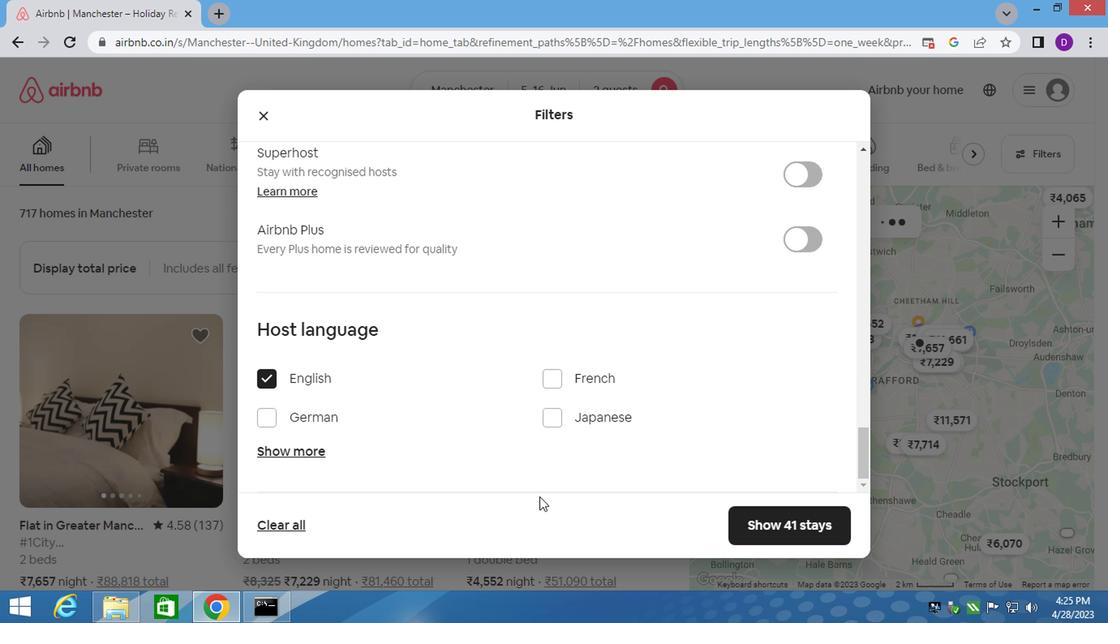 
Action: Mouse scrolled (651, 500) with delta (0, -1)
Screenshot: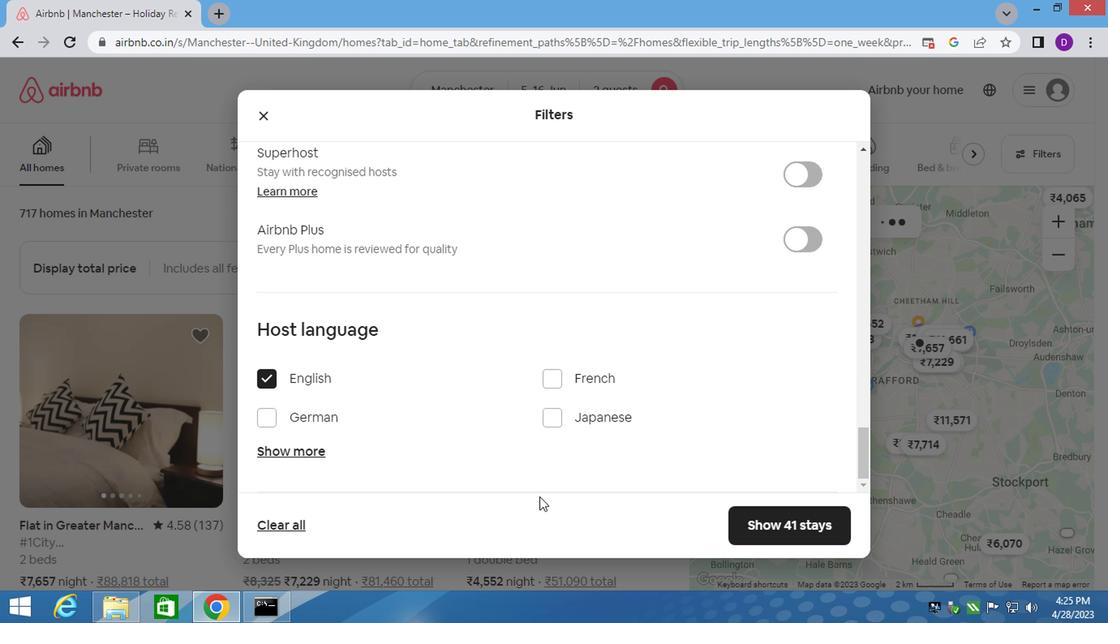 
Action: Mouse moved to (791, 523)
Screenshot: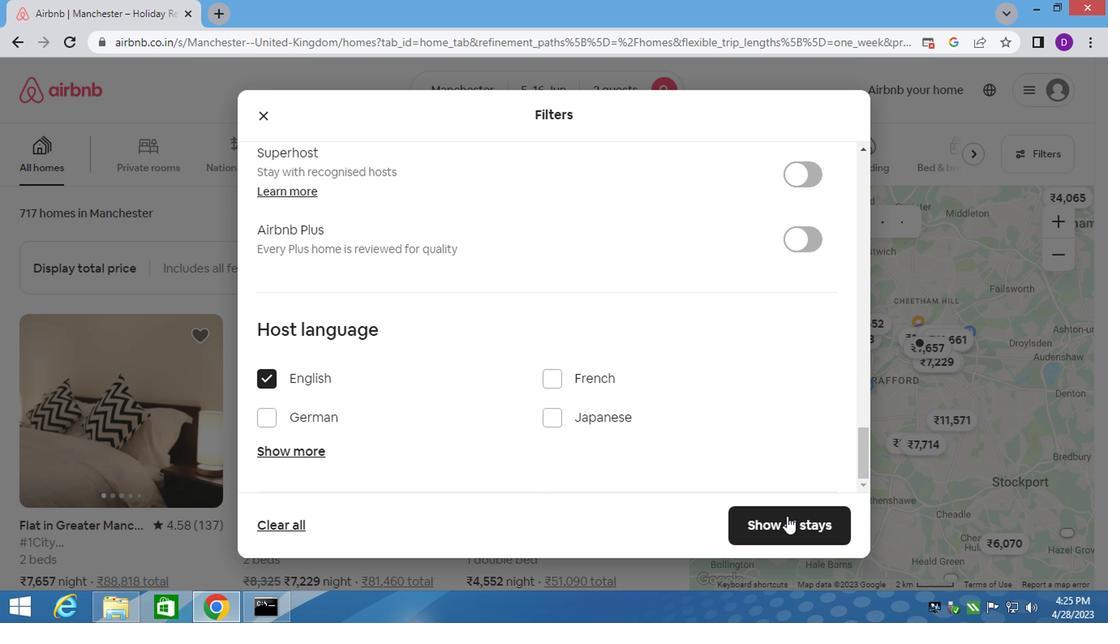 
Action: Mouse pressed left at (791, 523)
Screenshot: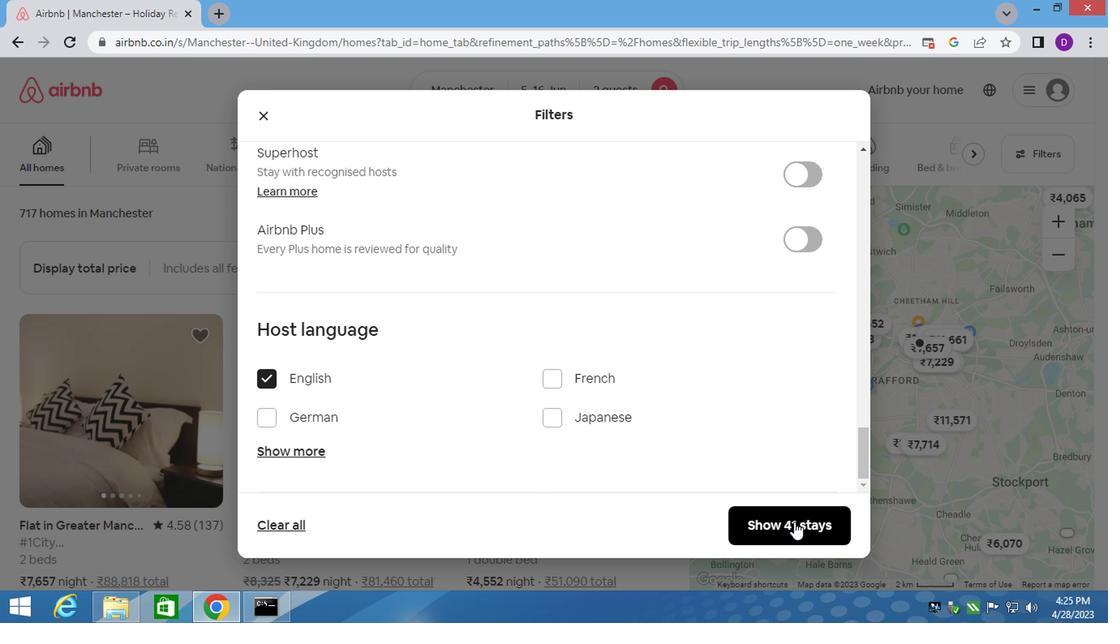 
